 Task: Find a house in Marseille 06, France for 6 guests from 6 Sep to 15 Sep, with 6 bedrooms, 6 beds, 5 bathrooms, price range ₹8000 - ₹12000, and amenities including free parking, wifi, TV, gym, breakfast, and self check-in. Host language should be English.
Action: Mouse moved to (417, 105)
Screenshot: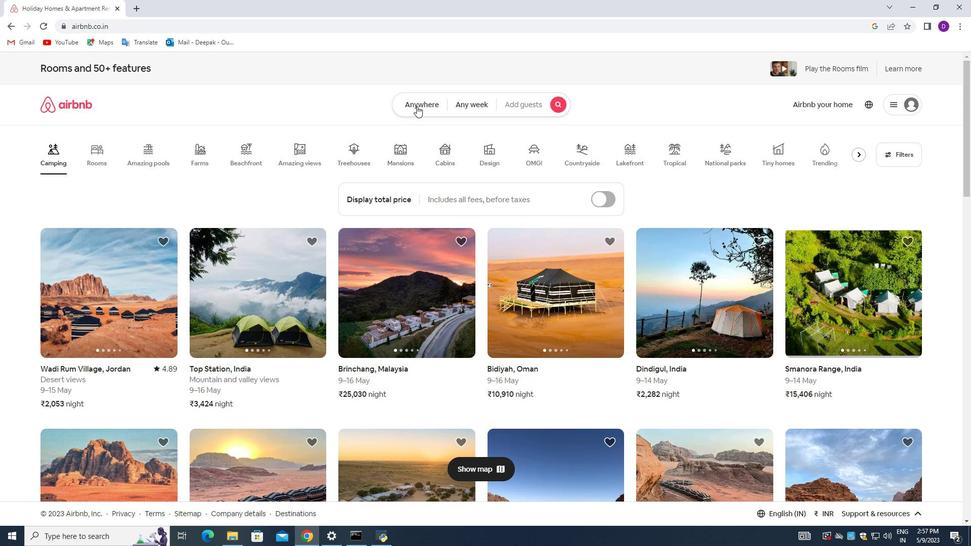 
Action: Mouse pressed left at (417, 105)
Screenshot: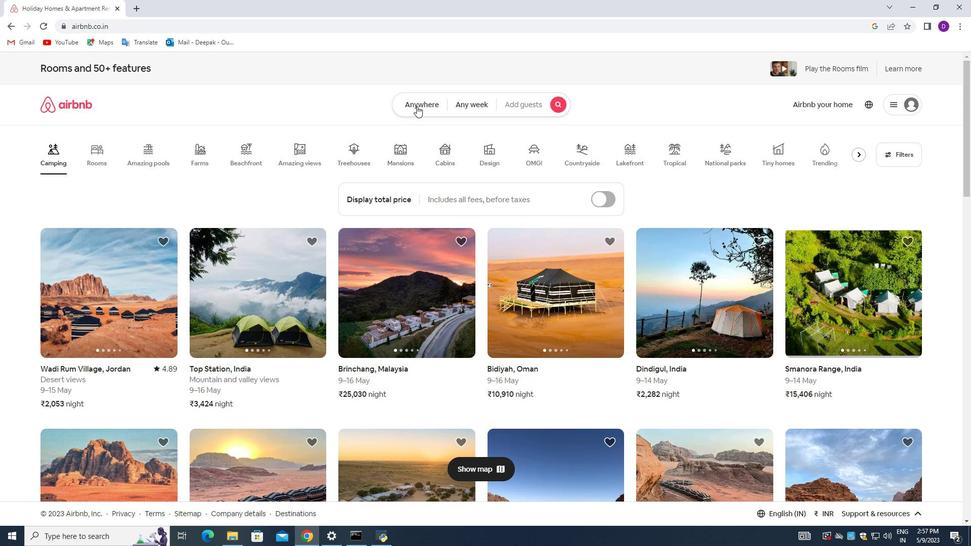 
Action: Mouse moved to (350, 147)
Screenshot: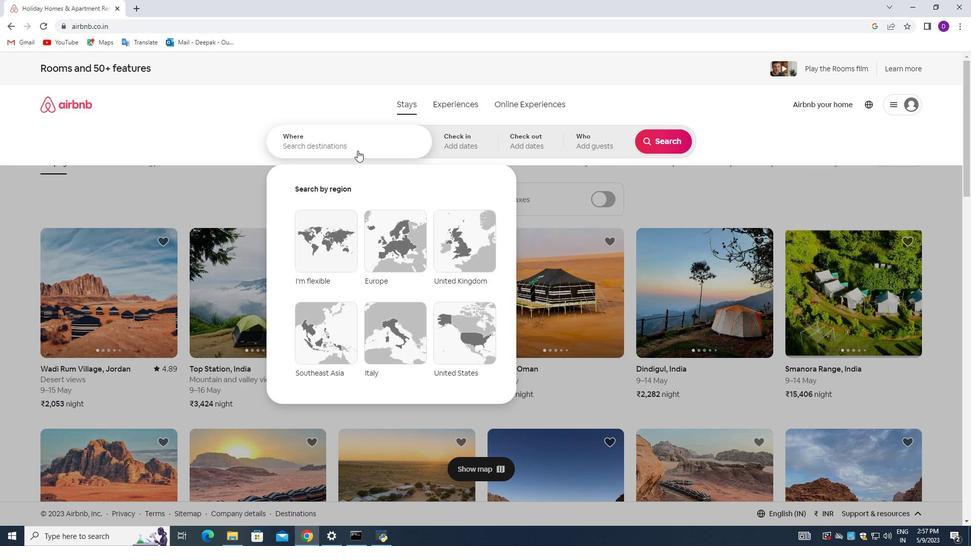 
Action: Mouse pressed left at (350, 147)
Screenshot: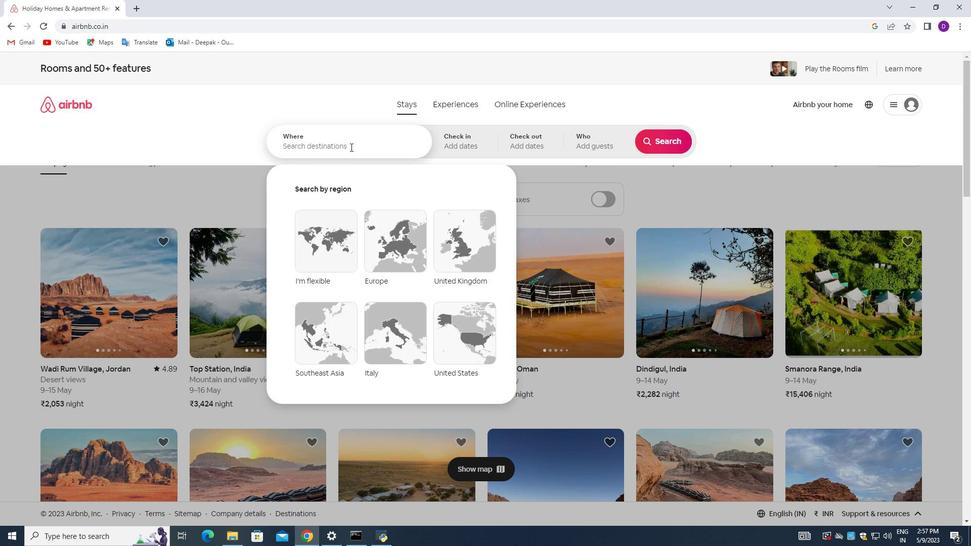 
Action: Mouse moved to (157, 231)
Screenshot: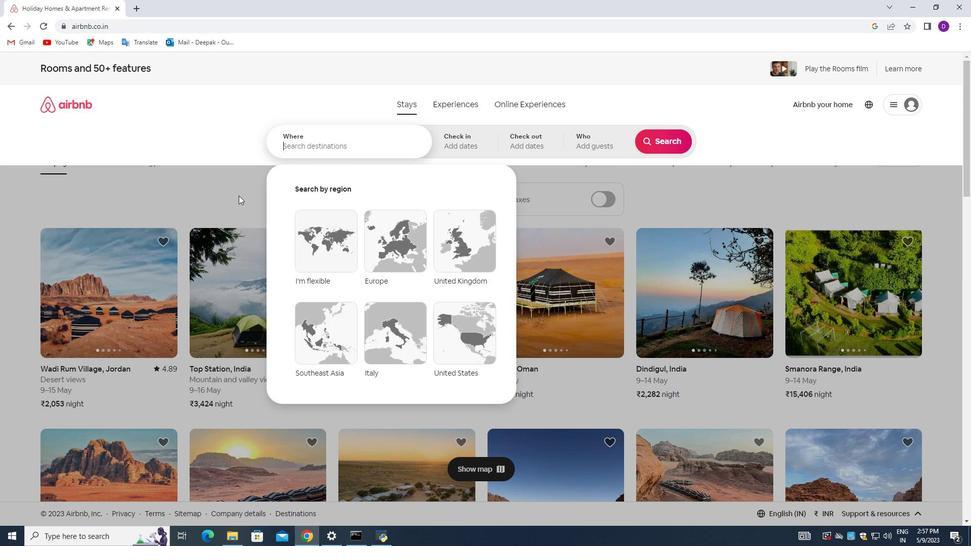 
Action: Key pressed <Key.shift>Marseilli<Key.space>06,<Key.space><Key.shift_r>Framce<Key.backspace><Key.backspace><Key.backspace>mc<Key.backspace><Key.backspace>nce<Key.enter>
Screenshot: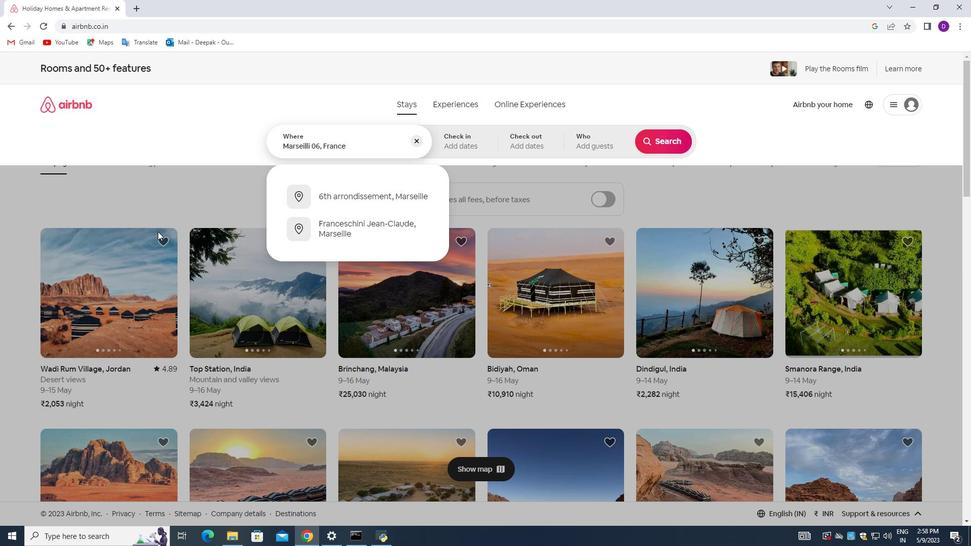 
Action: Mouse moved to (661, 228)
Screenshot: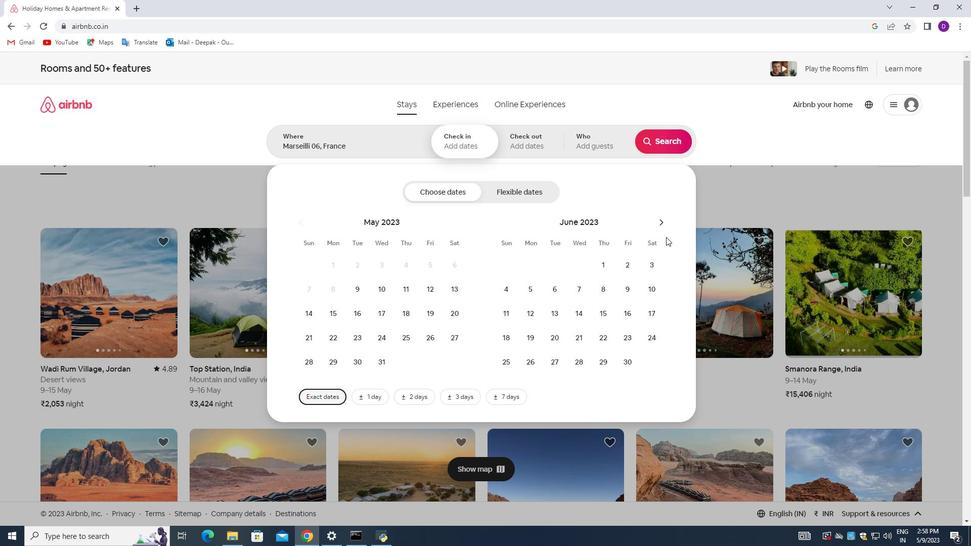 
Action: Mouse pressed left at (661, 228)
Screenshot: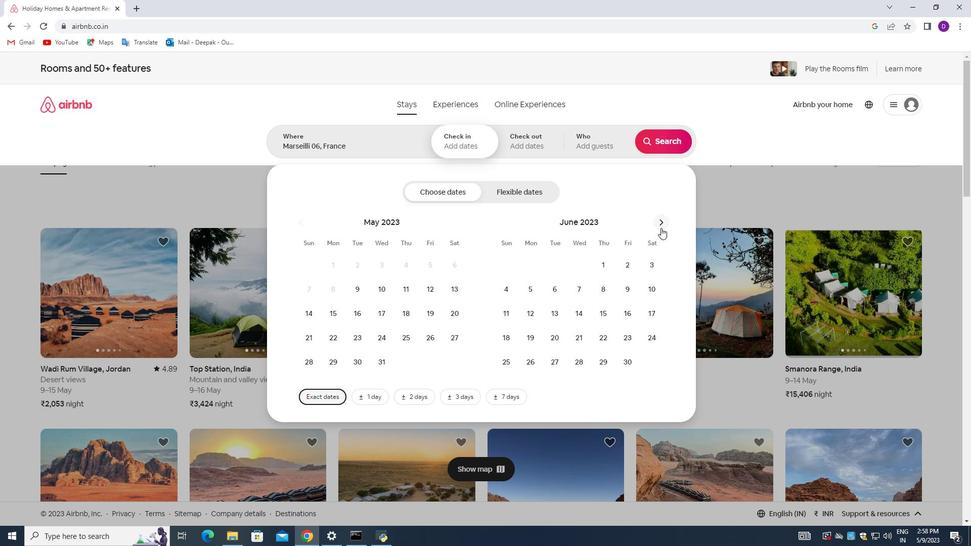 
Action: Mouse pressed left at (661, 228)
Screenshot: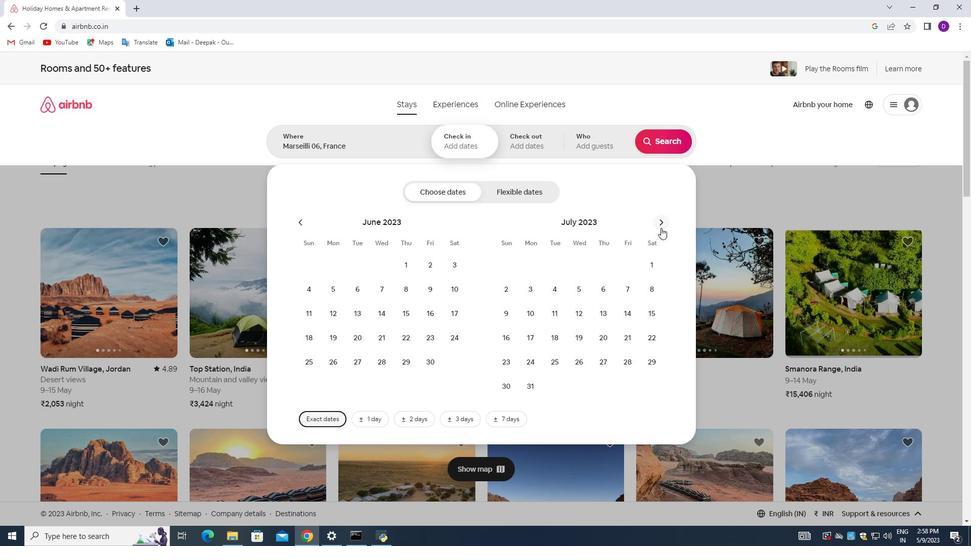
Action: Mouse pressed left at (661, 228)
Screenshot: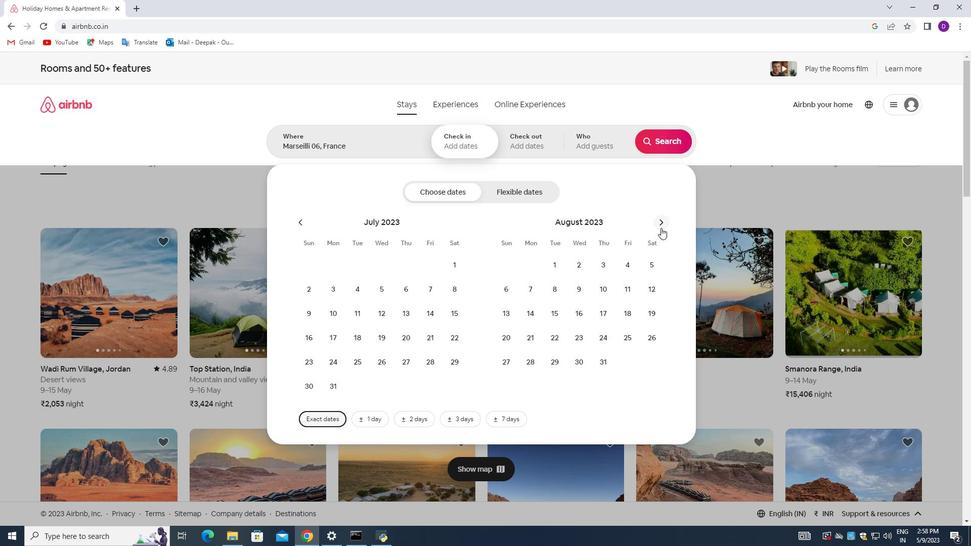
Action: Mouse moved to (580, 292)
Screenshot: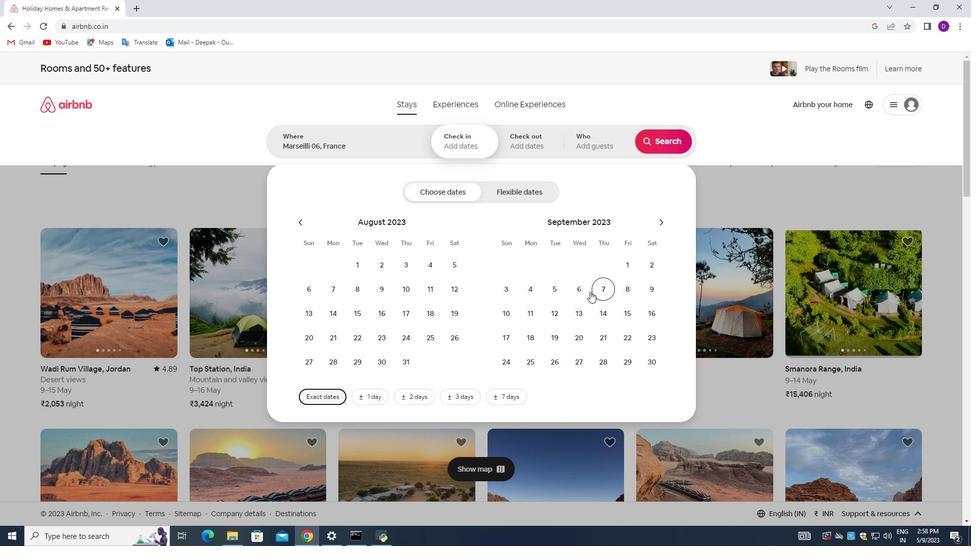 
Action: Mouse pressed left at (580, 292)
Screenshot: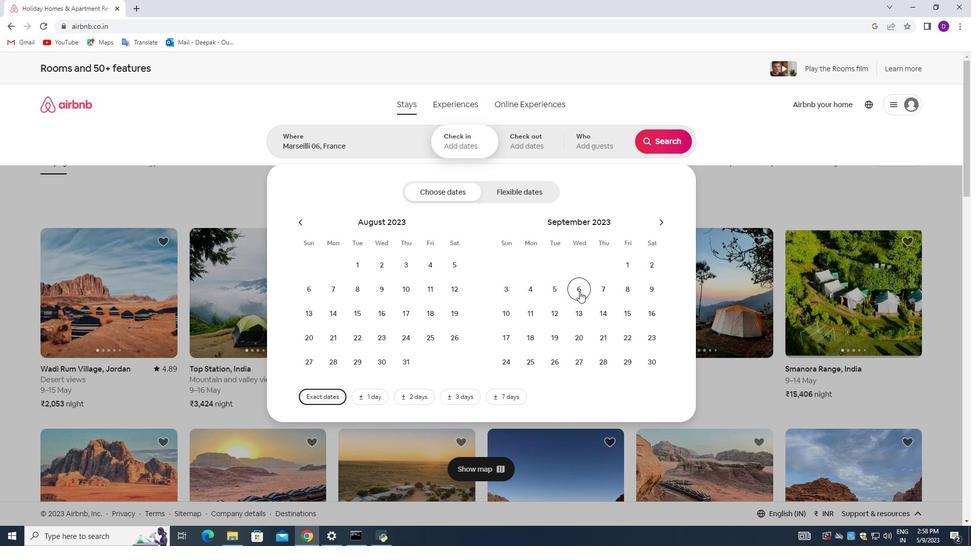 
Action: Mouse moved to (622, 311)
Screenshot: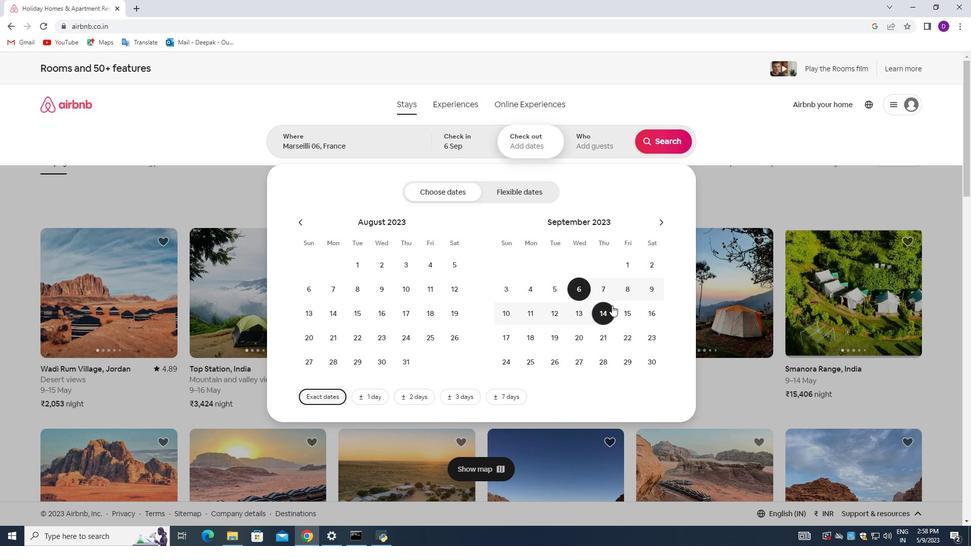 
Action: Mouse pressed left at (622, 311)
Screenshot: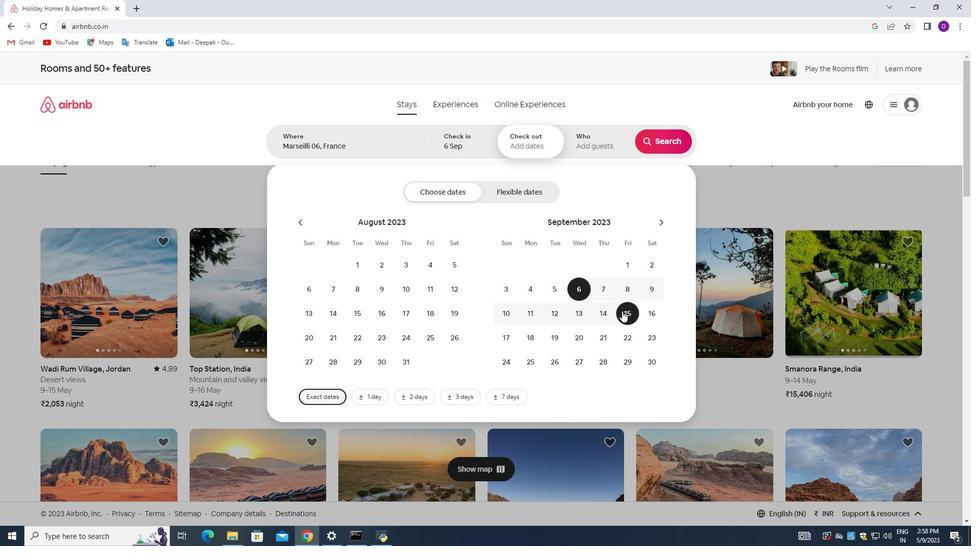 
Action: Mouse moved to (589, 139)
Screenshot: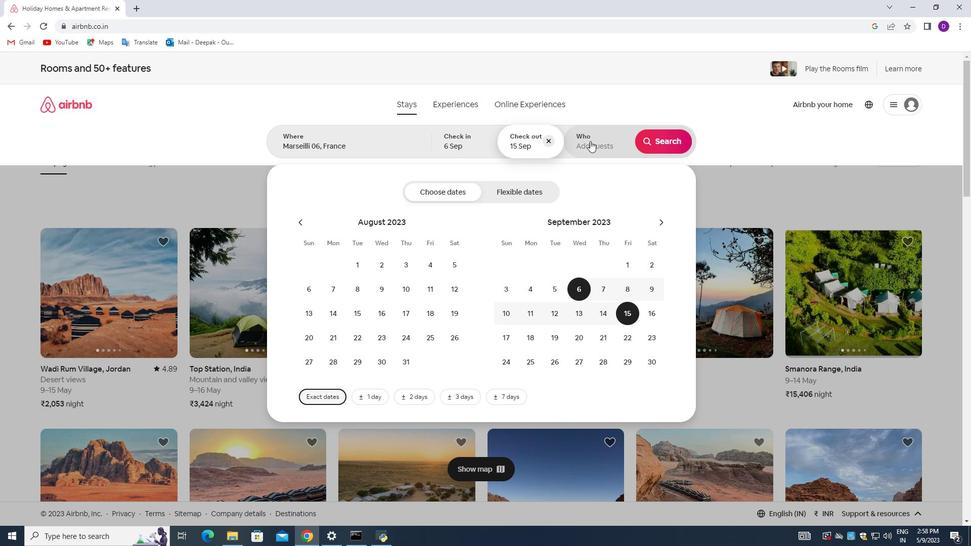 
Action: Mouse pressed left at (589, 139)
Screenshot: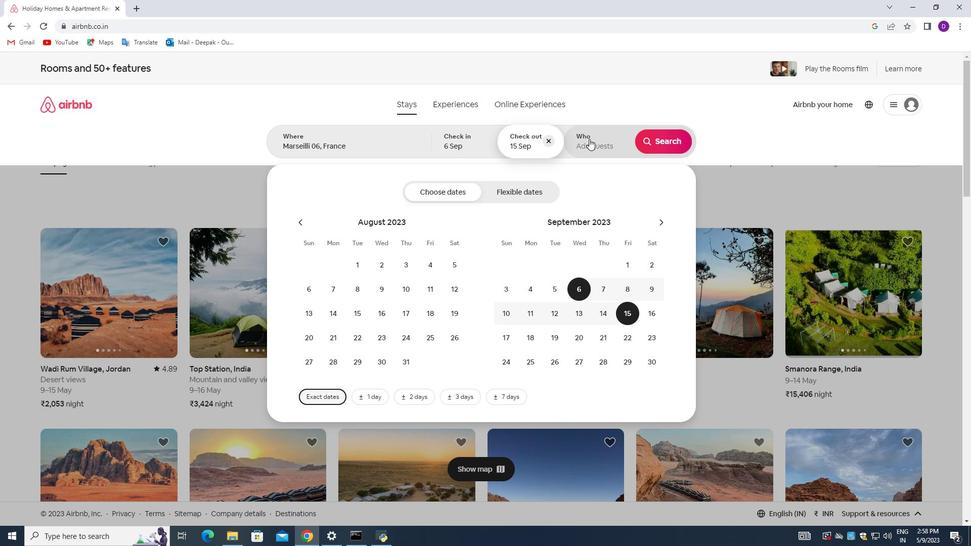 
Action: Mouse moved to (666, 191)
Screenshot: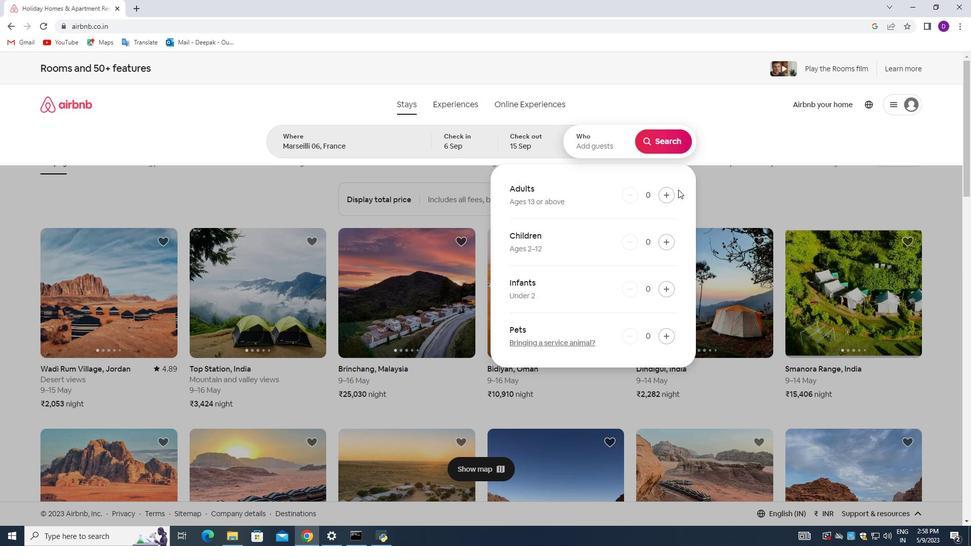 
Action: Mouse pressed left at (666, 191)
Screenshot: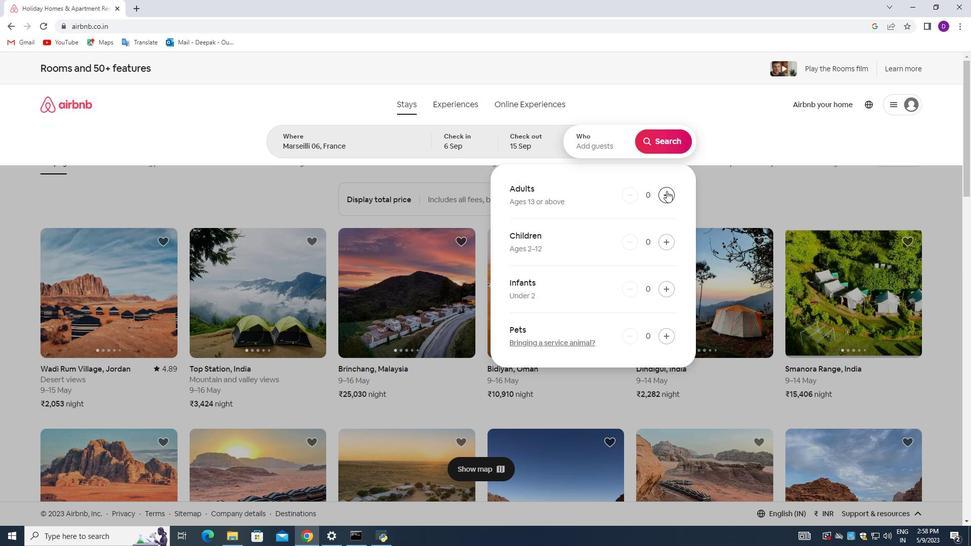 
Action: Mouse pressed left at (666, 191)
Screenshot: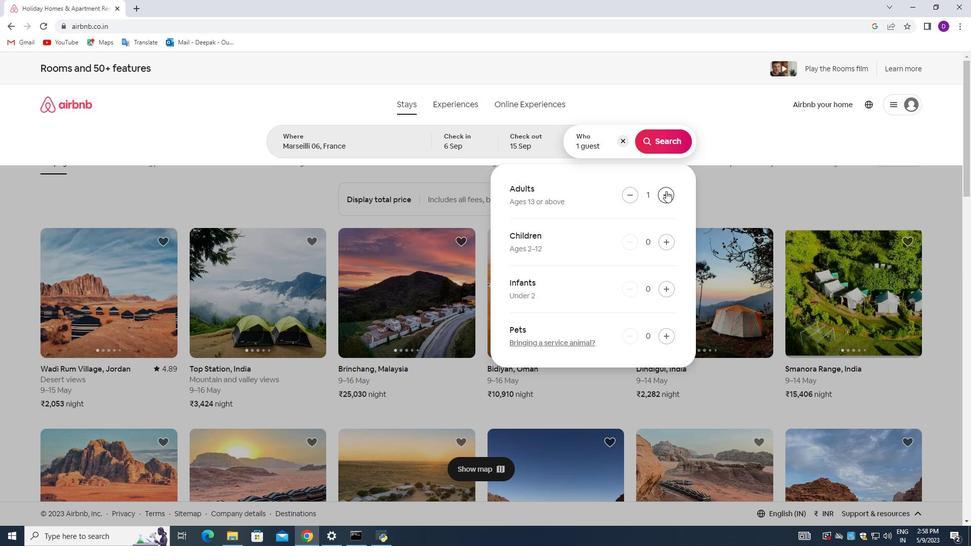 
Action: Mouse pressed left at (666, 191)
Screenshot: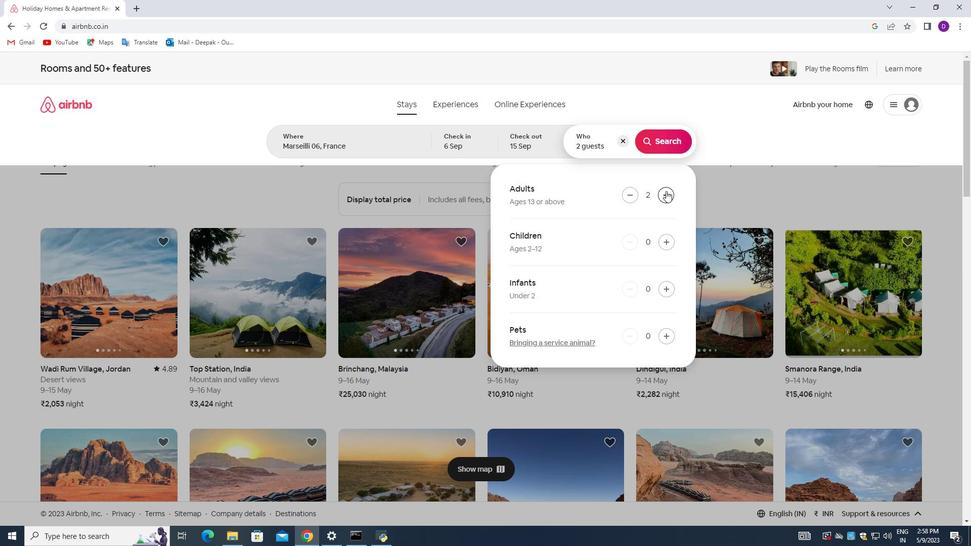 
Action: Mouse pressed left at (666, 191)
Screenshot: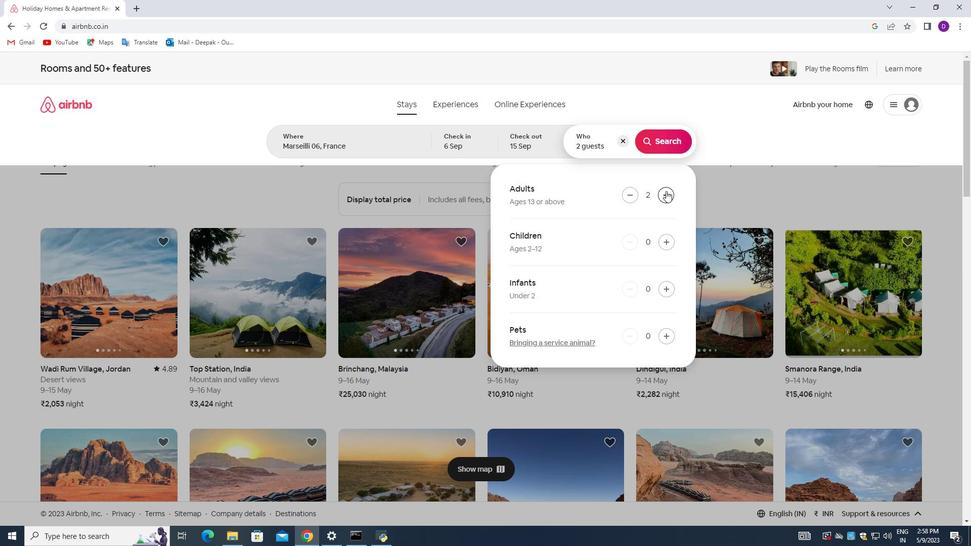 
Action: Mouse pressed left at (666, 191)
Screenshot: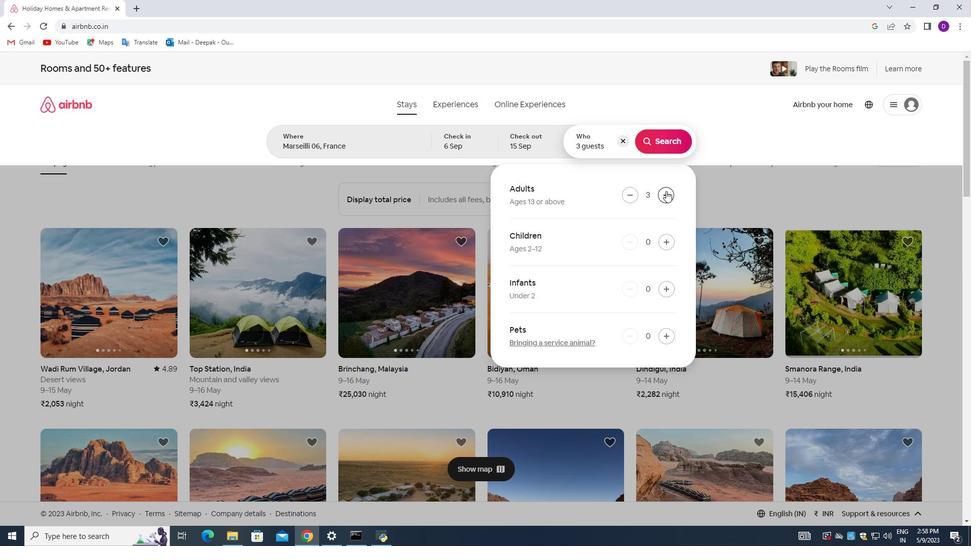 
Action: Mouse pressed left at (666, 191)
Screenshot: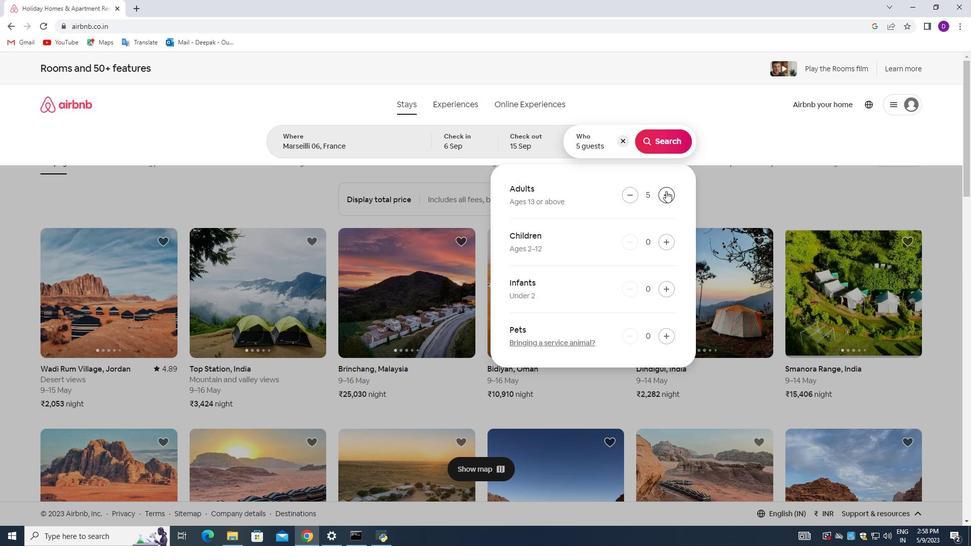 
Action: Mouse moved to (659, 139)
Screenshot: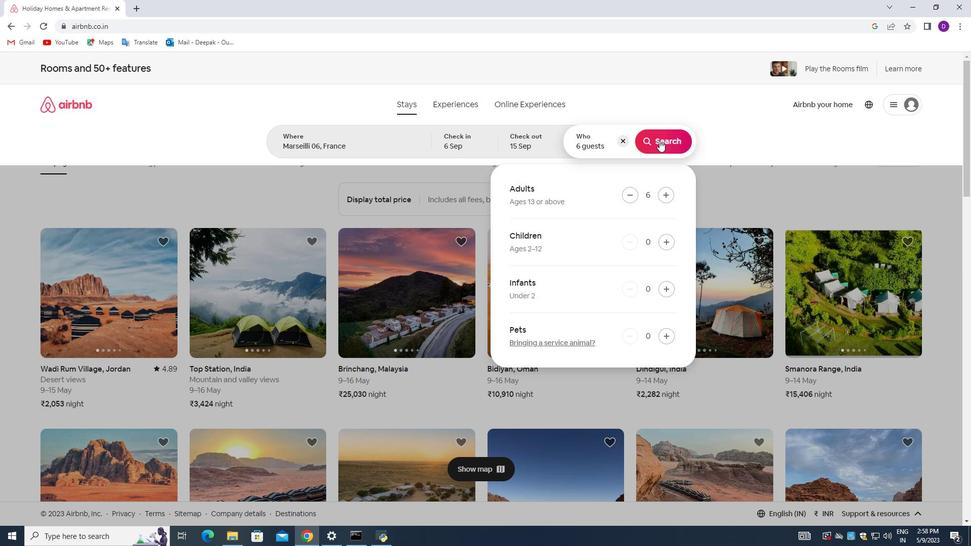 
Action: Mouse pressed left at (659, 139)
Screenshot: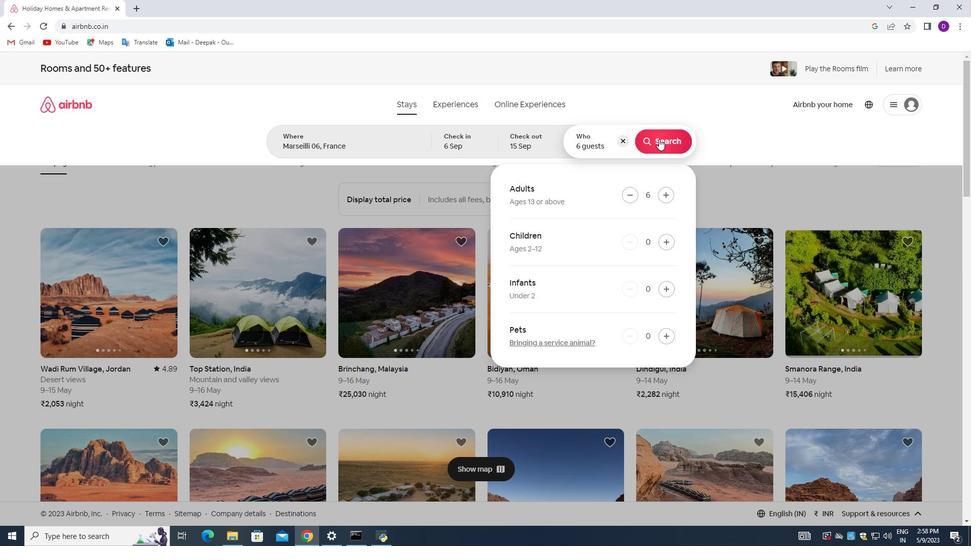 
Action: Mouse moved to (915, 111)
Screenshot: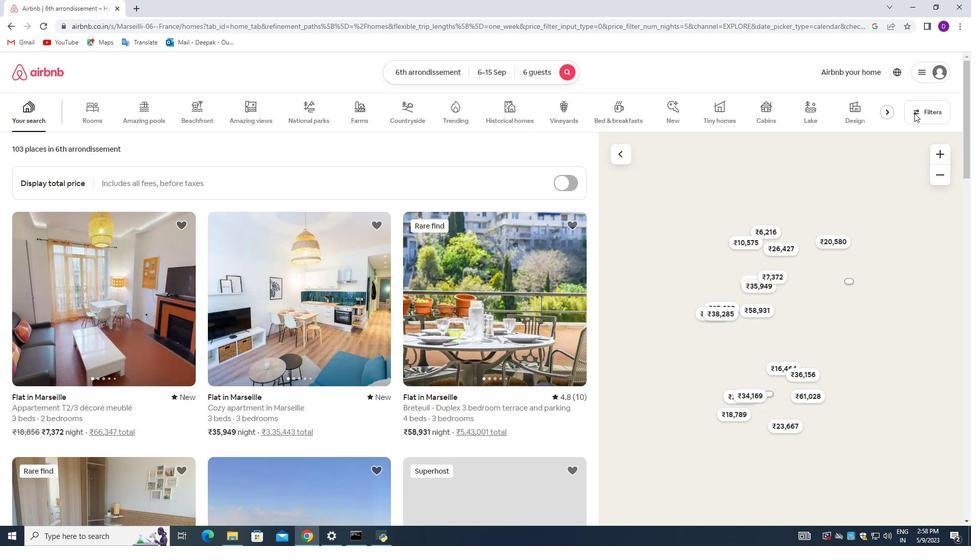 
Action: Mouse pressed left at (915, 111)
Screenshot: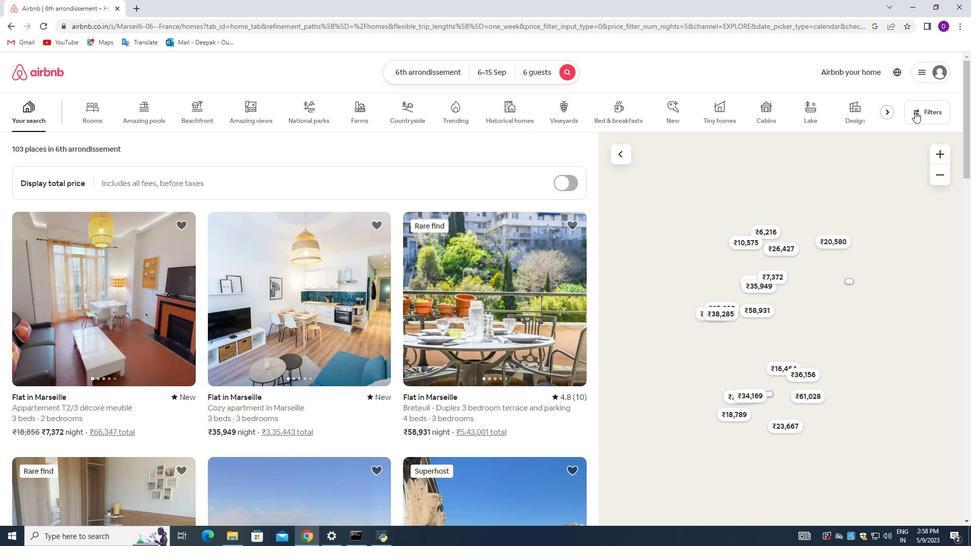 
Action: Mouse moved to (354, 361)
Screenshot: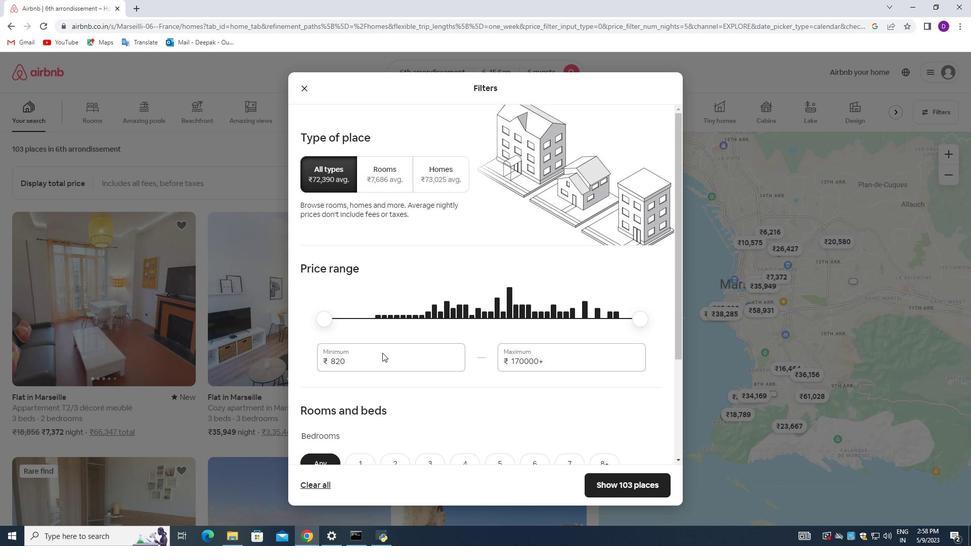 
Action: Mouse pressed left at (354, 361)
Screenshot: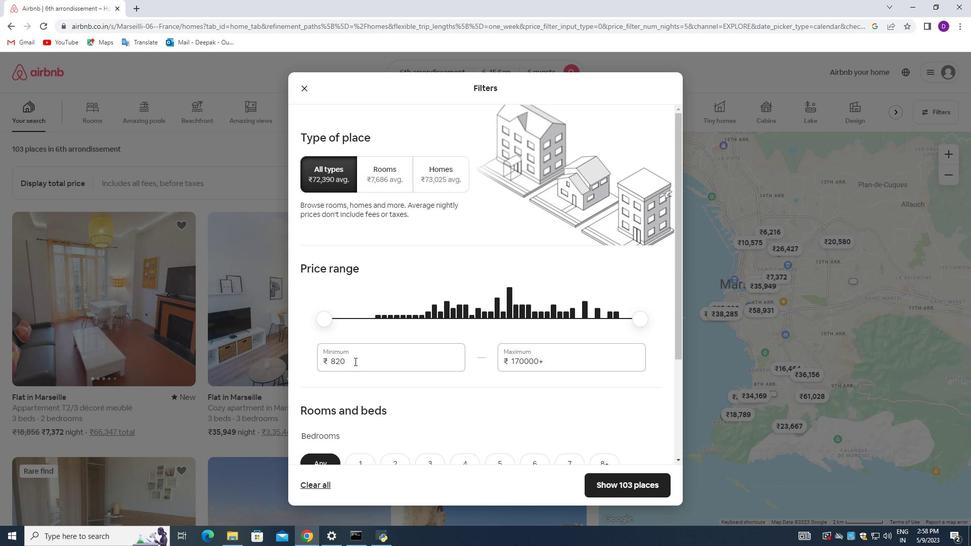 
Action: Mouse pressed left at (354, 361)
Screenshot: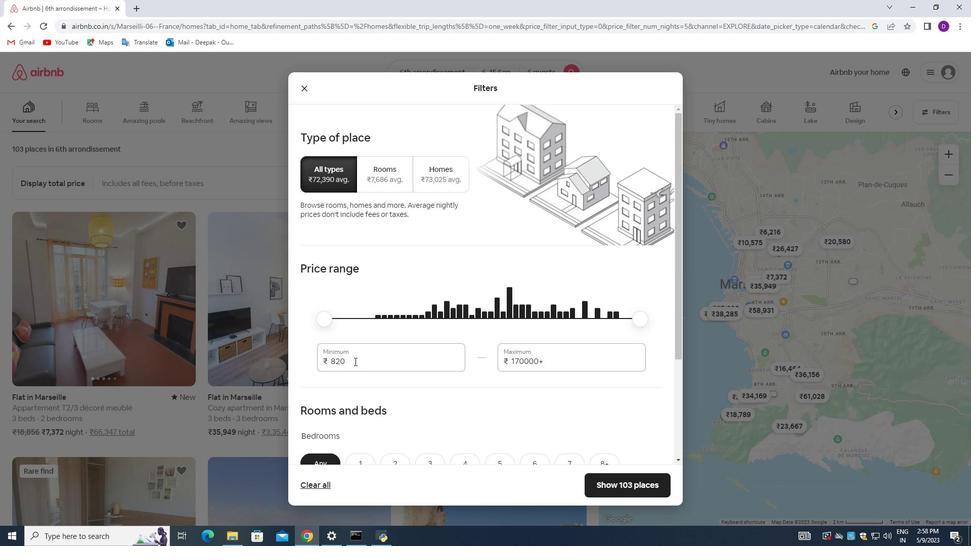 
Action: Key pressed 8000<Key.caps_lock><Key.tab>12000
Screenshot: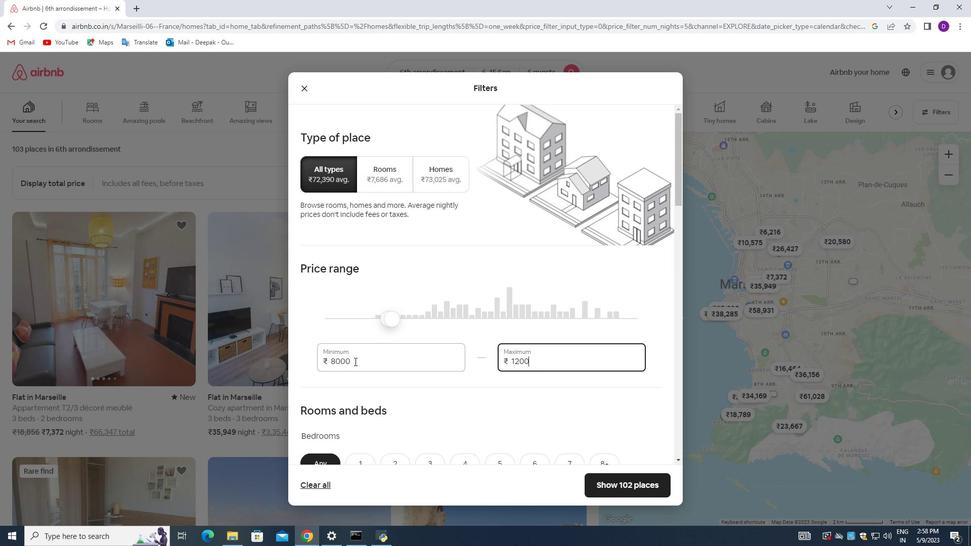 
Action: Mouse moved to (396, 332)
Screenshot: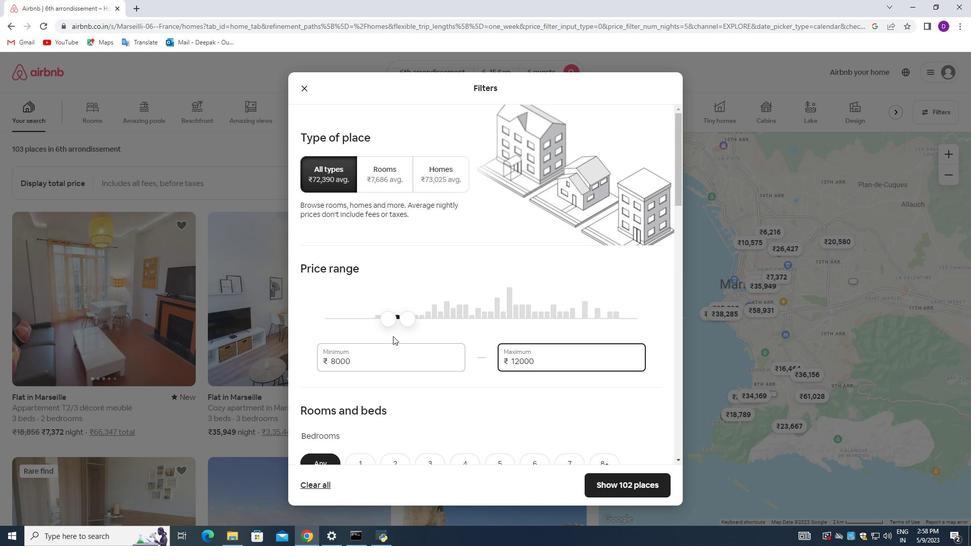 
Action: Mouse scrolled (396, 331) with delta (0, 0)
Screenshot: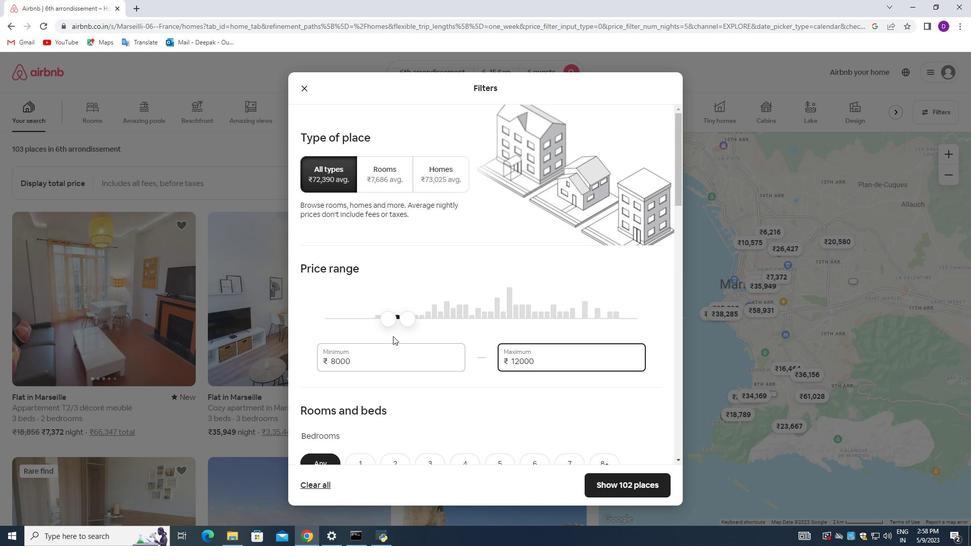 
Action: Mouse moved to (395, 316)
Screenshot: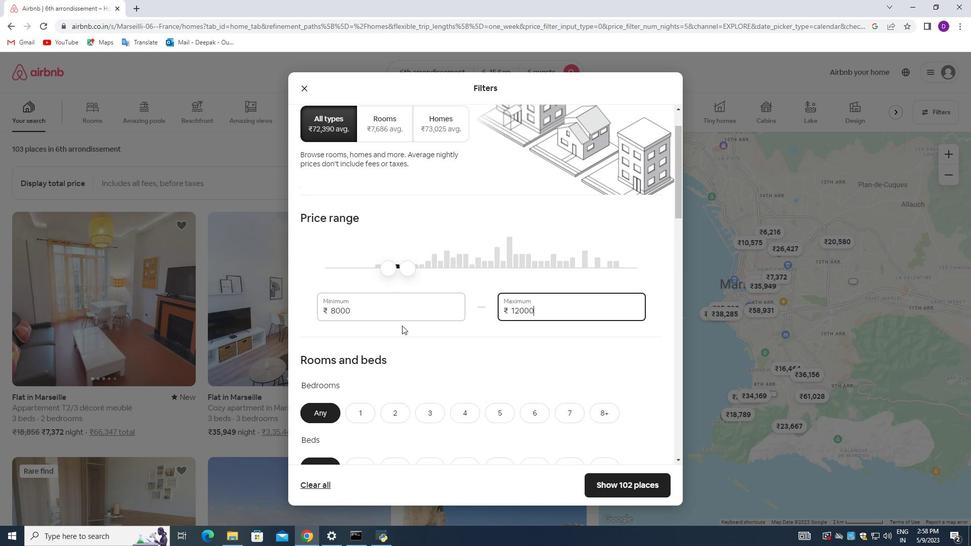 
Action: Mouse scrolled (395, 315) with delta (0, 0)
Screenshot: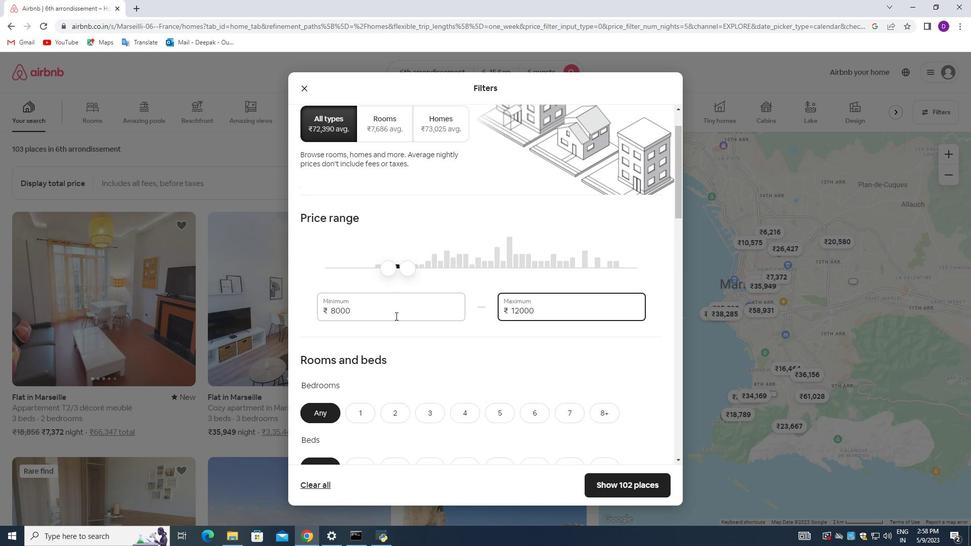 
Action: Mouse scrolled (395, 315) with delta (0, 0)
Screenshot: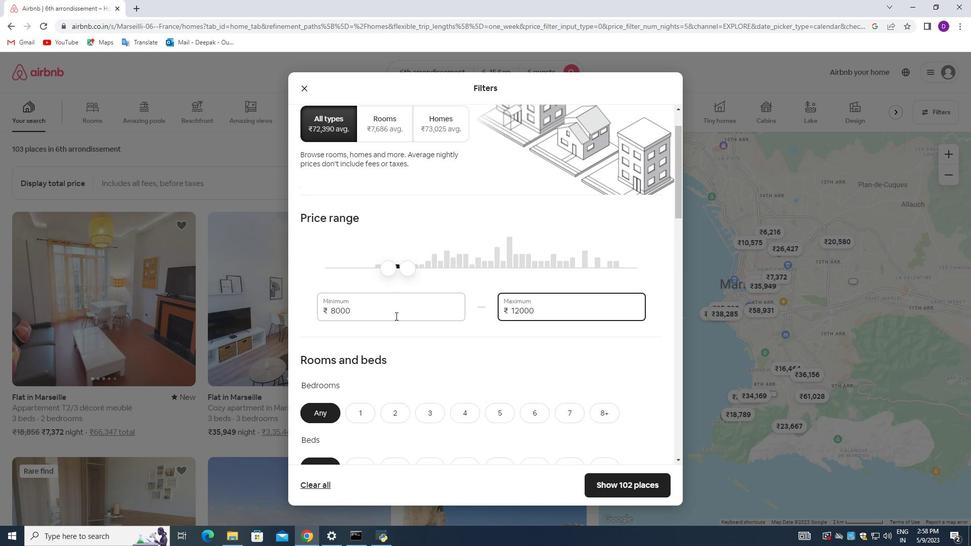 
Action: Mouse scrolled (395, 315) with delta (0, 0)
Screenshot: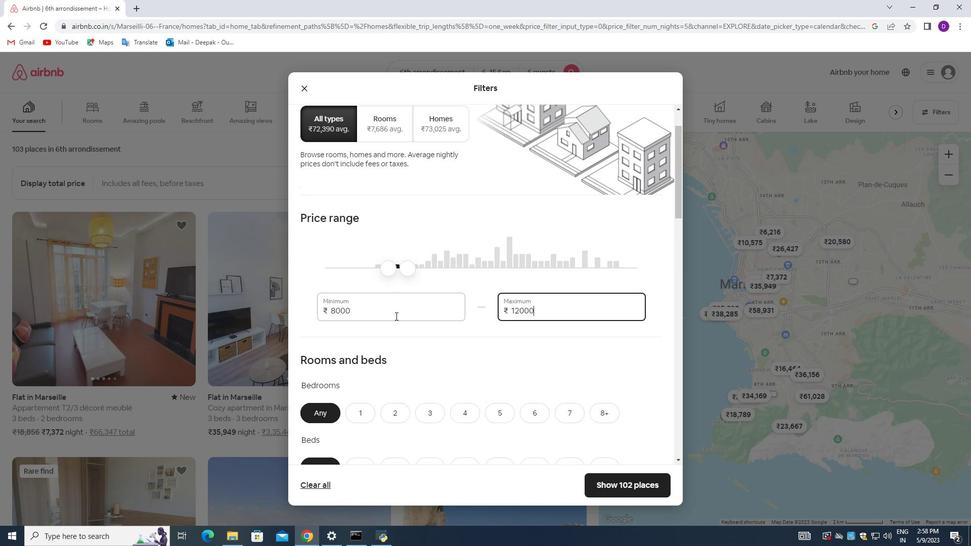 
Action: Mouse scrolled (395, 315) with delta (0, 0)
Screenshot: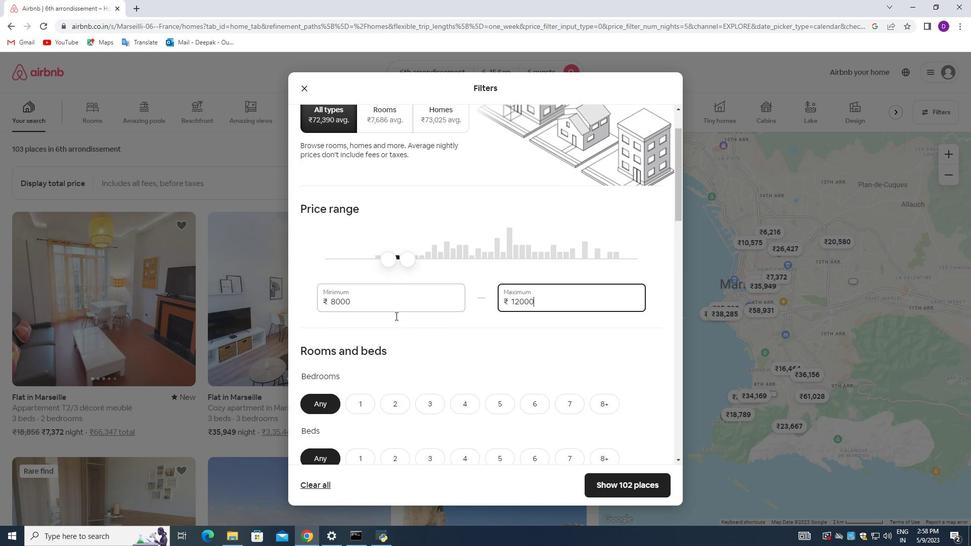 
Action: Mouse moved to (538, 213)
Screenshot: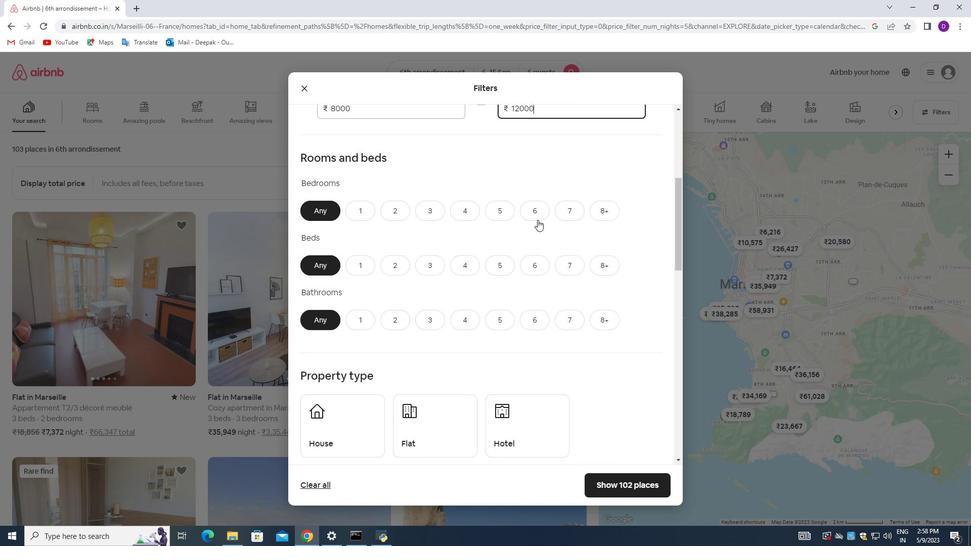 
Action: Mouse pressed left at (538, 213)
Screenshot: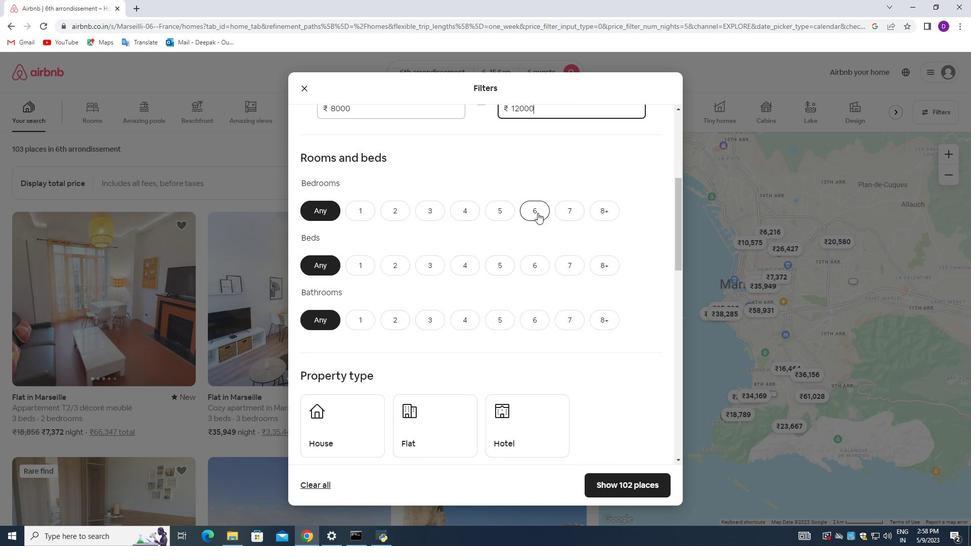
Action: Mouse moved to (538, 263)
Screenshot: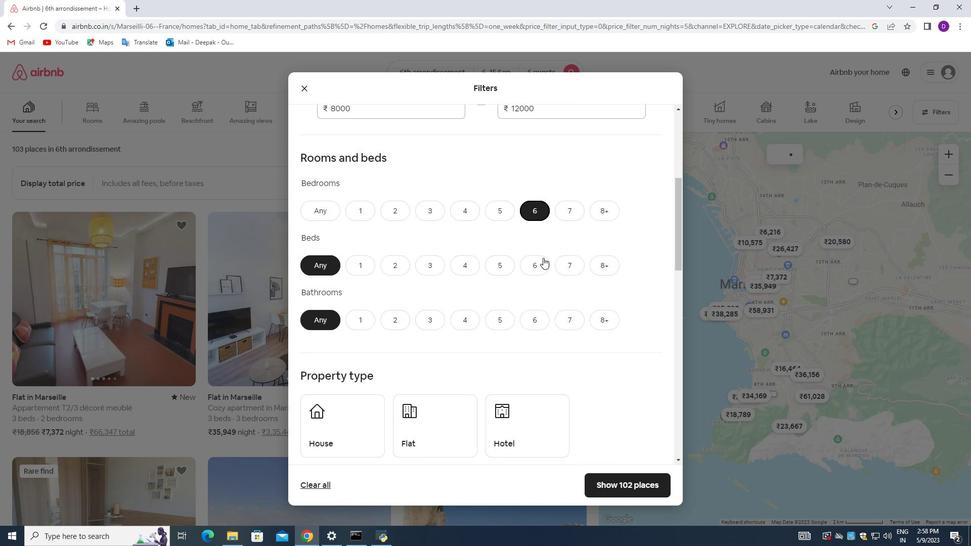 
Action: Mouse pressed left at (538, 263)
Screenshot: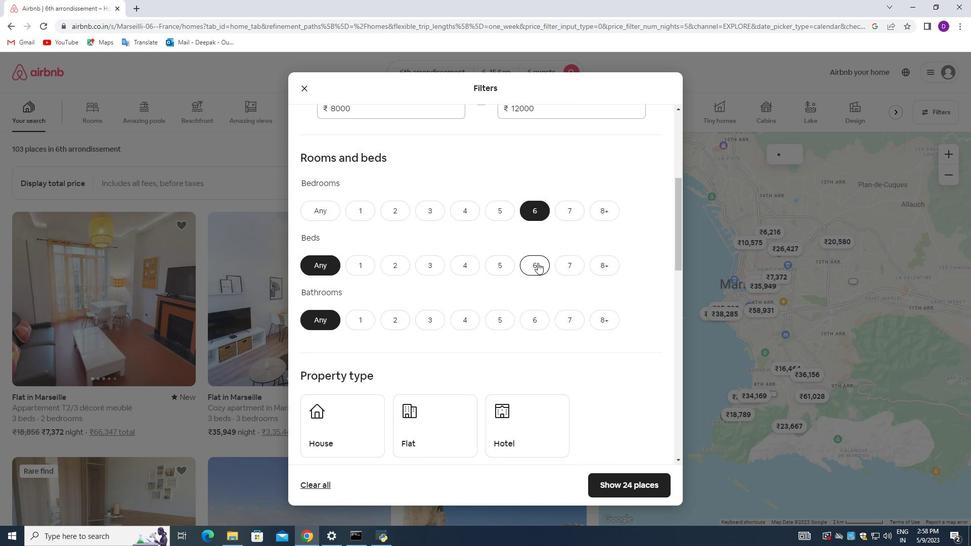 
Action: Mouse moved to (535, 318)
Screenshot: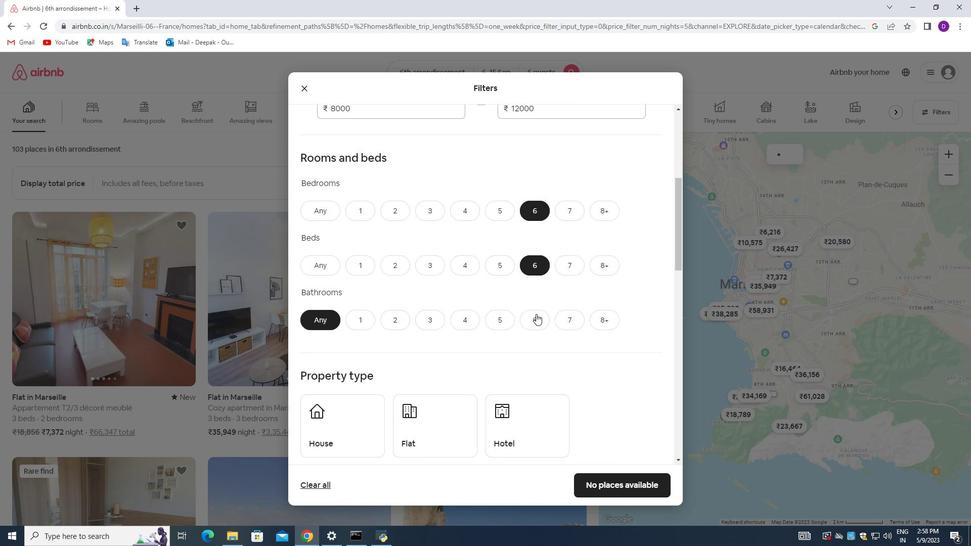 
Action: Mouse pressed left at (535, 318)
Screenshot: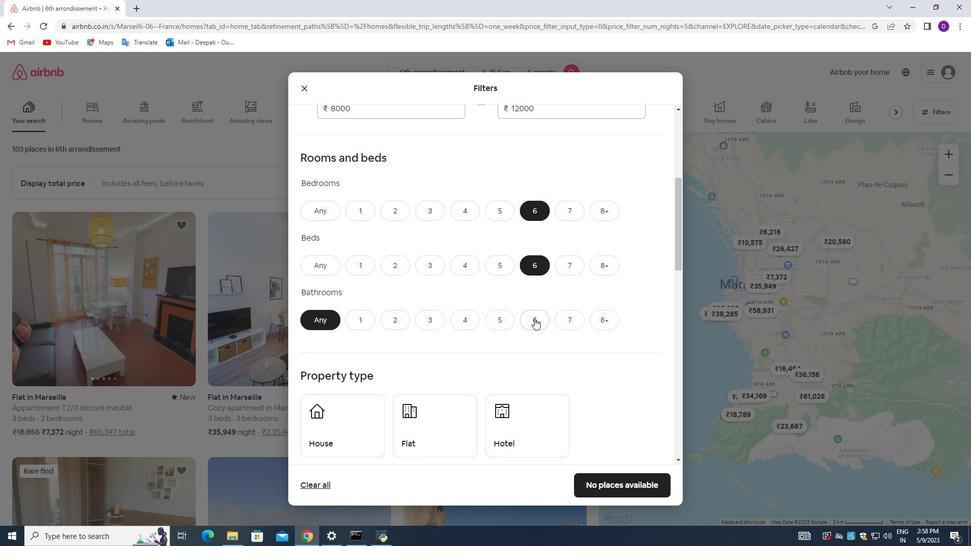 
Action: Mouse moved to (479, 270)
Screenshot: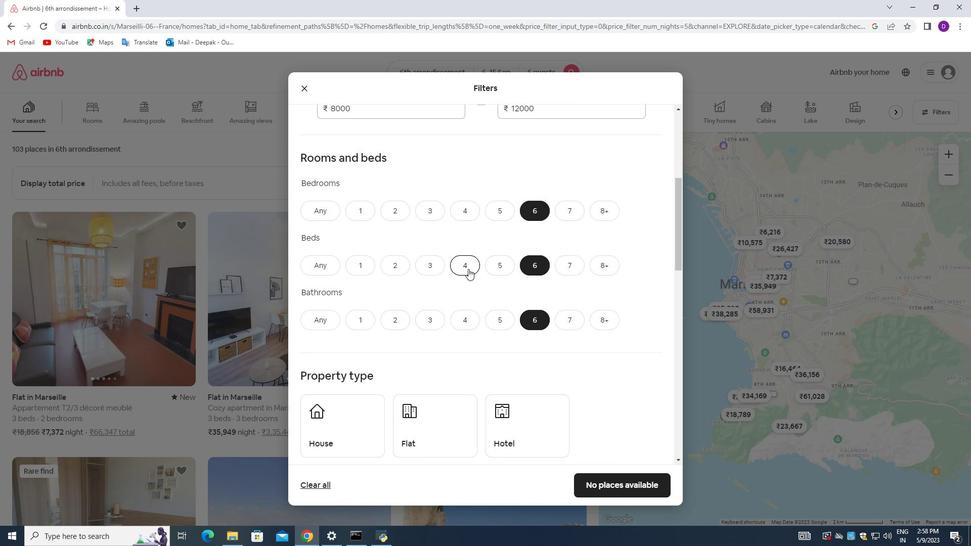 
Action: Mouse scrolled (479, 270) with delta (0, 0)
Screenshot: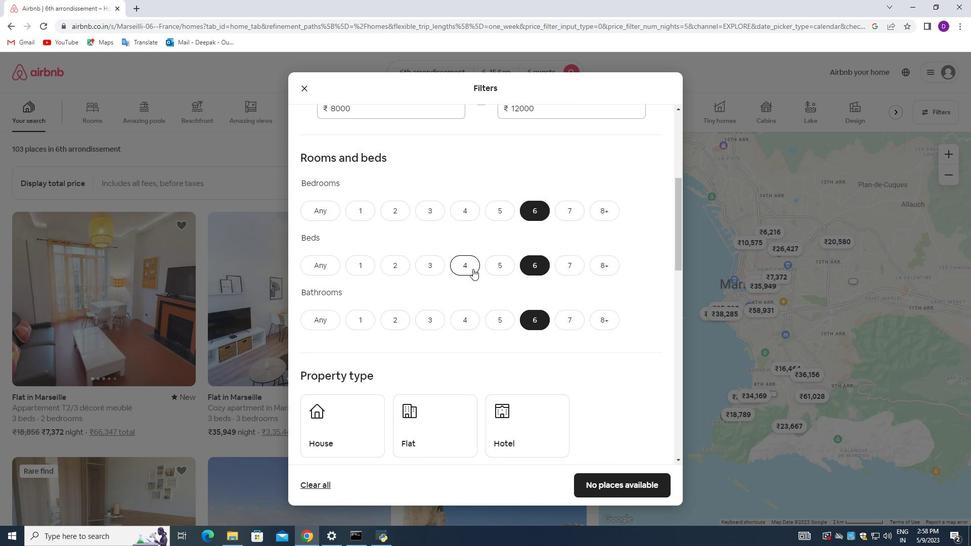 
Action: Mouse scrolled (479, 270) with delta (0, 0)
Screenshot: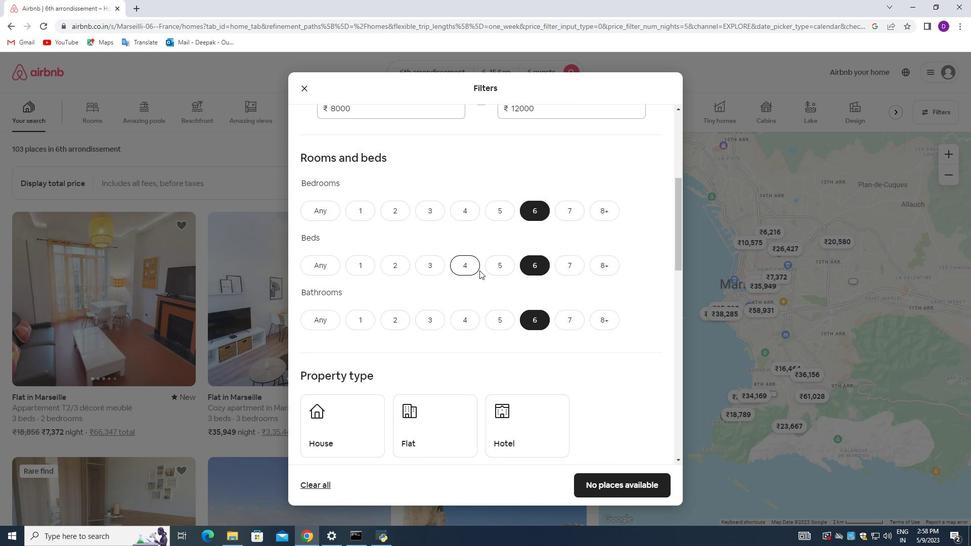 
Action: Mouse scrolled (479, 270) with delta (0, 0)
Screenshot: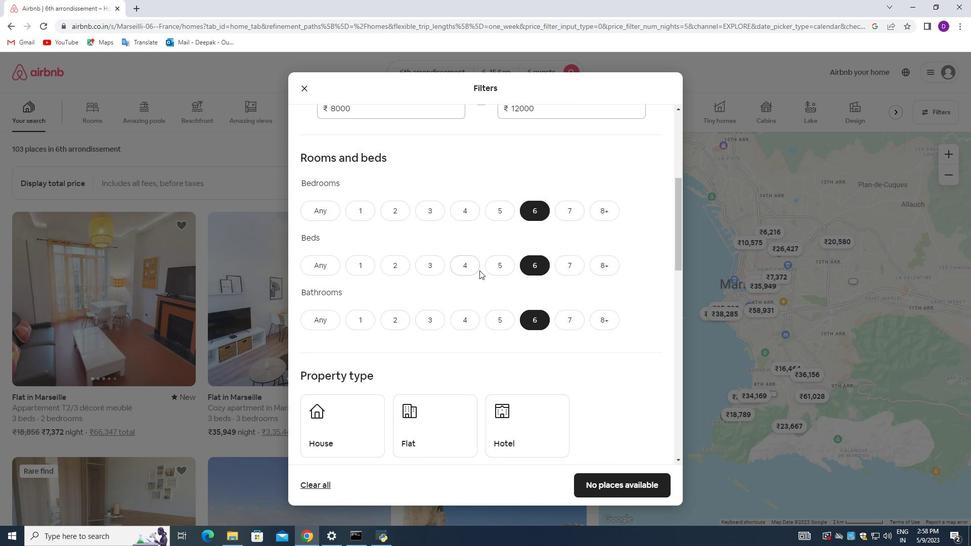 
Action: Mouse moved to (352, 276)
Screenshot: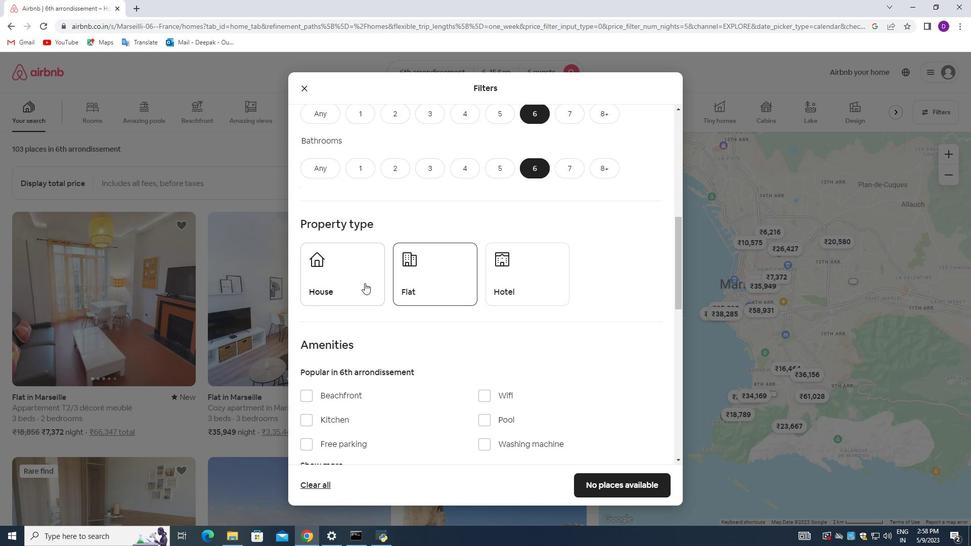 
Action: Mouse pressed left at (352, 276)
Screenshot: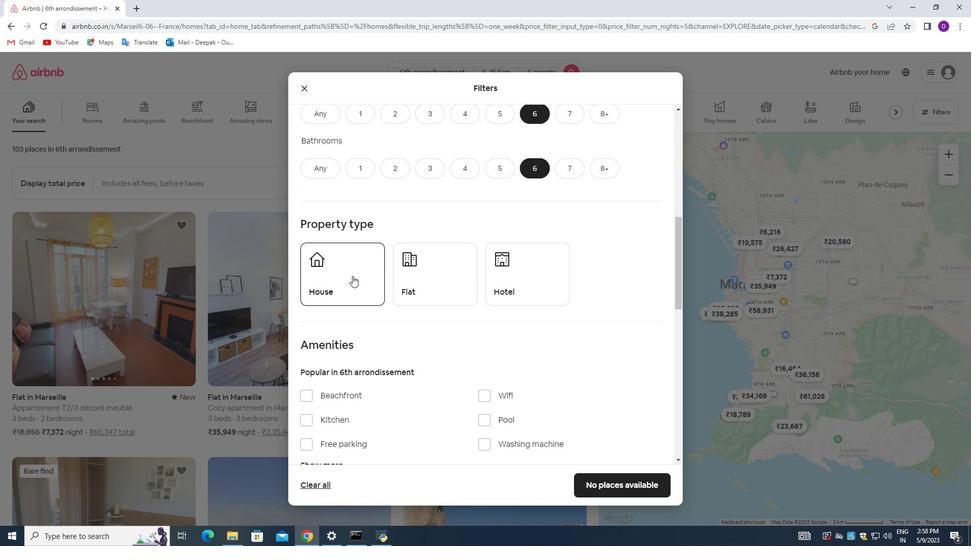 
Action: Mouse moved to (438, 284)
Screenshot: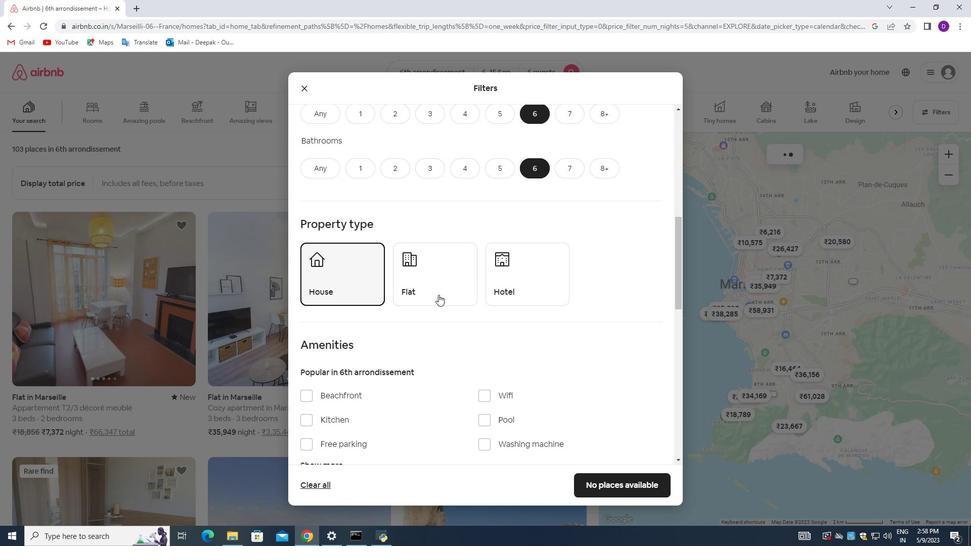 
Action: Mouse pressed left at (438, 284)
Screenshot: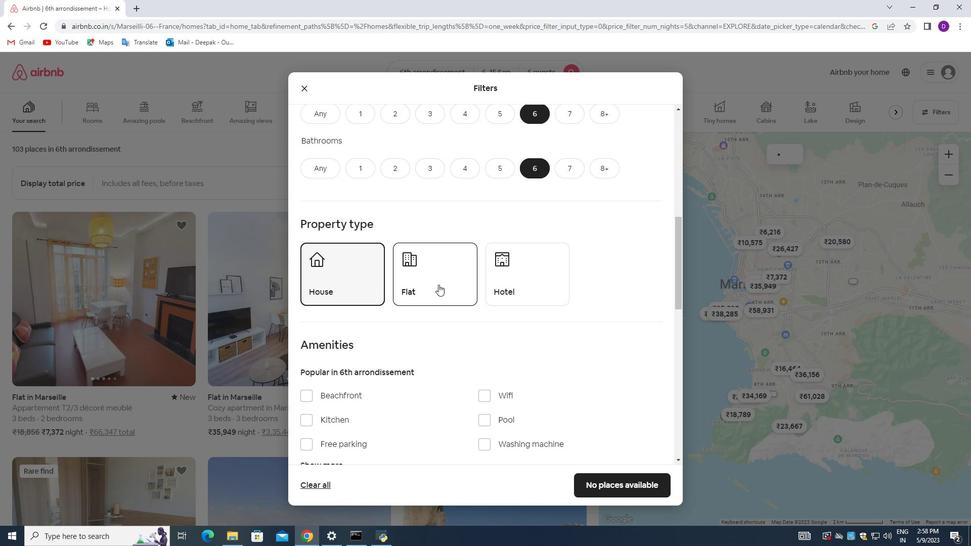
Action: Mouse moved to (439, 284)
Screenshot: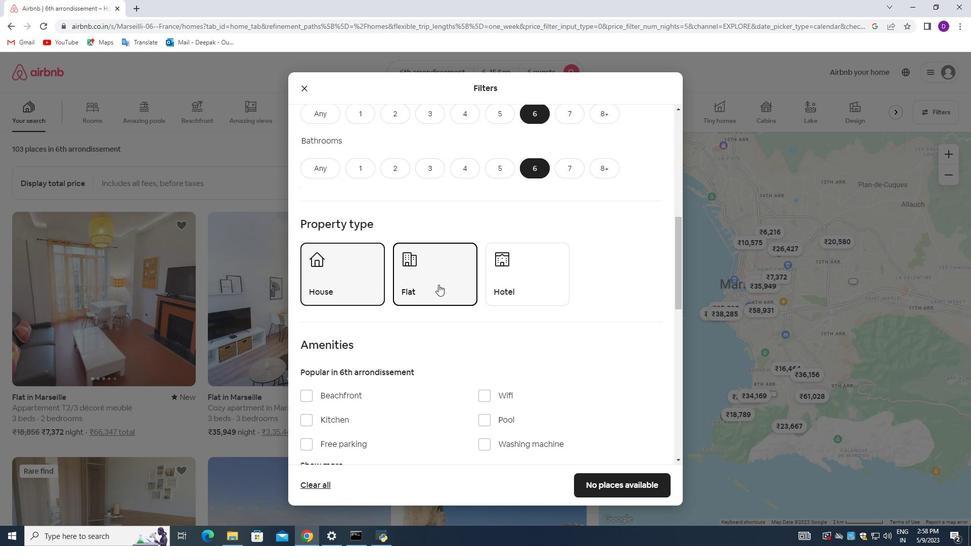 
Action: Mouse scrolled (439, 283) with delta (0, 0)
Screenshot: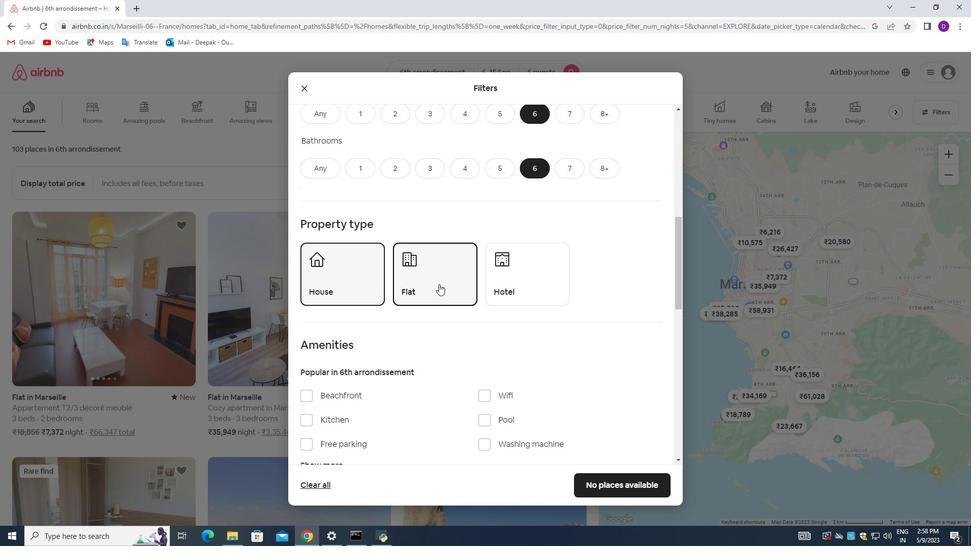 
Action: Mouse scrolled (439, 283) with delta (0, 0)
Screenshot: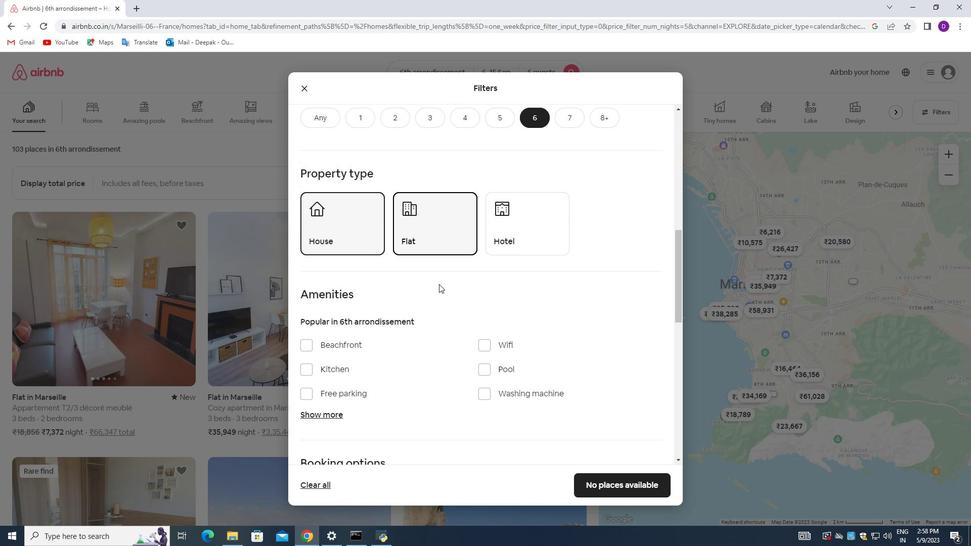 
Action: Mouse scrolled (439, 283) with delta (0, 0)
Screenshot: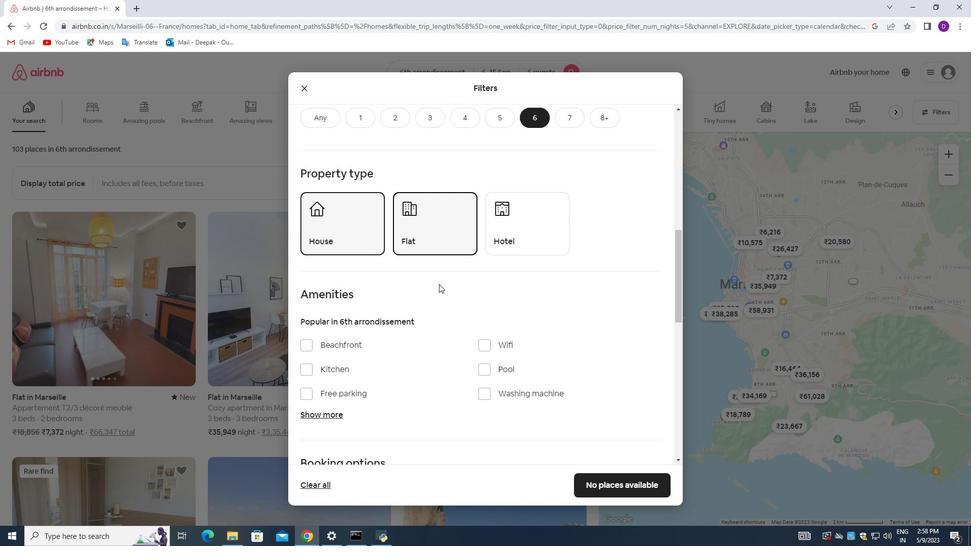
Action: Mouse moved to (487, 242)
Screenshot: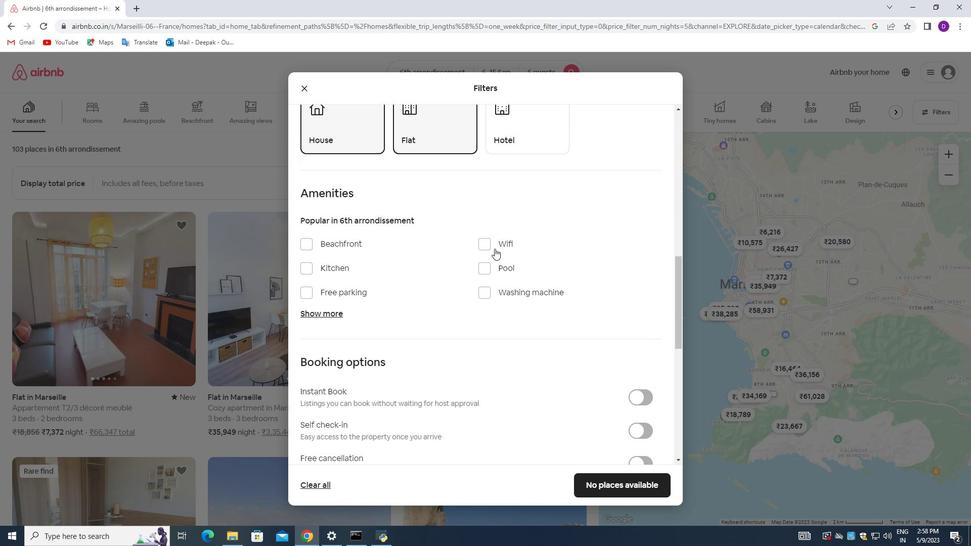 
Action: Mouse pressed left at (487, 242)
Screenshot: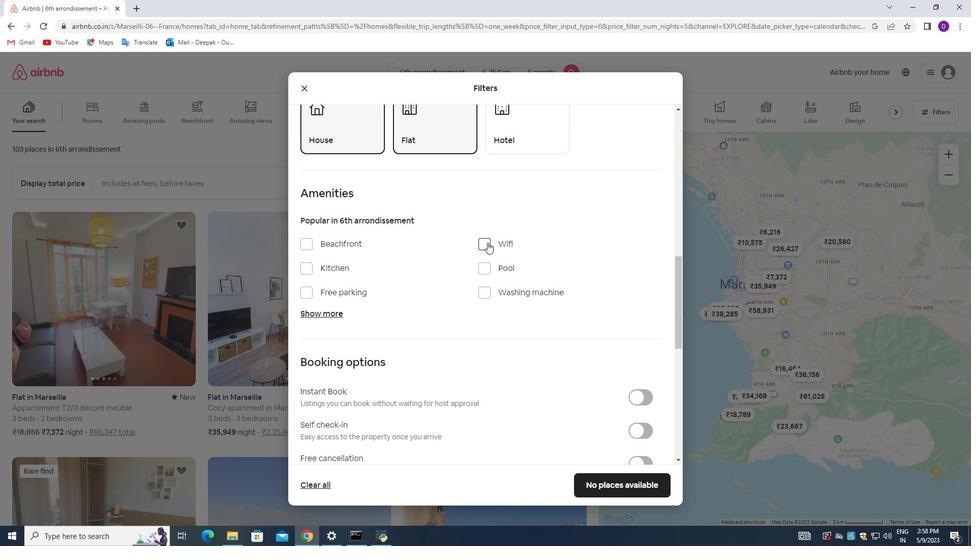
Action: Mouse moved to (312, 296)
Screenshot: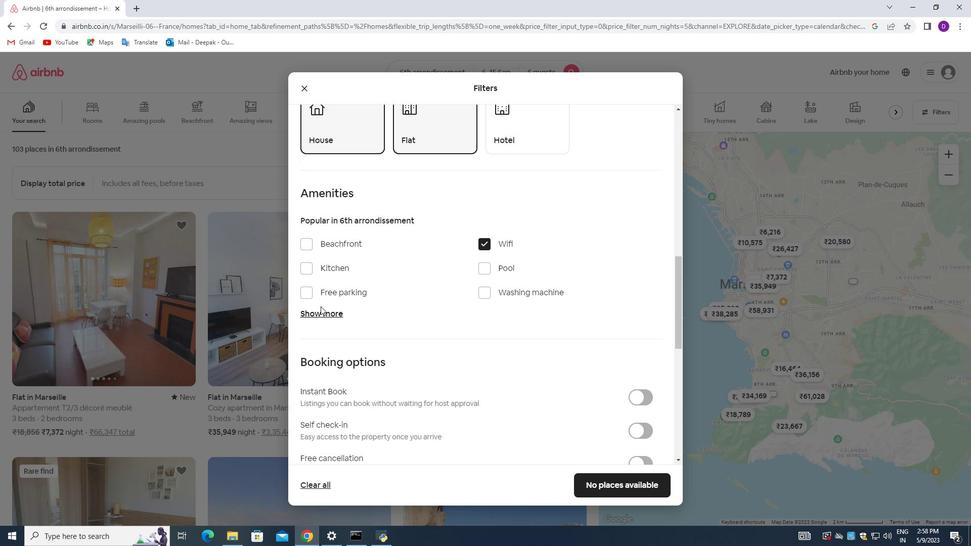 
Action: Mouse pressed left at (312, 296)
Screenshot: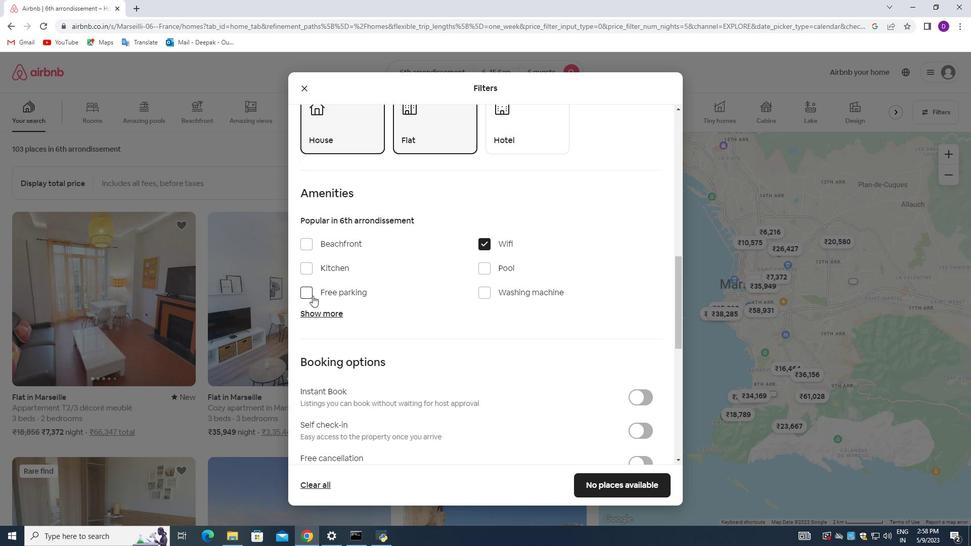 
Action: Mouse moved to (321, 310)
Screenshot: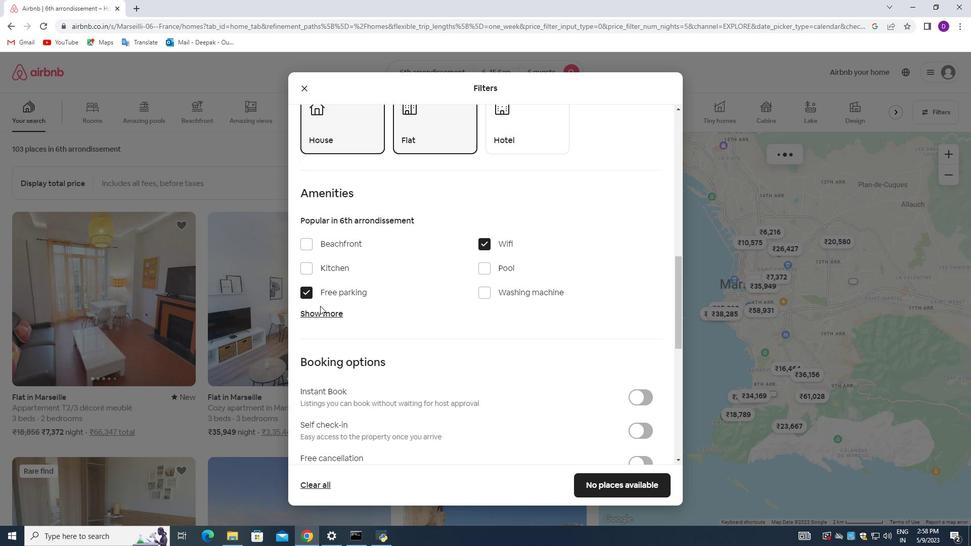 
Action: Mouse pressed left at (321, 310)
Screenshot: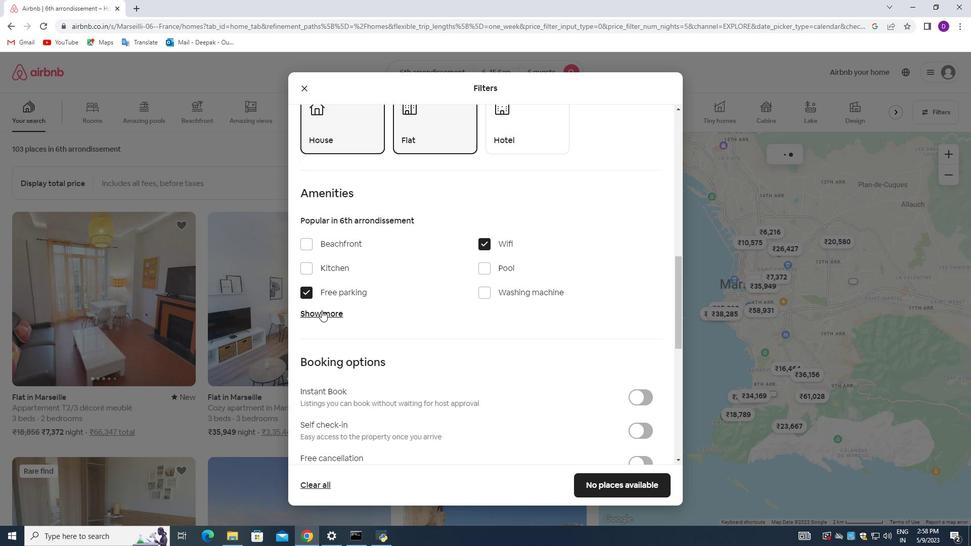 
Action: Mouse moved to (420, 316)
Screenshot: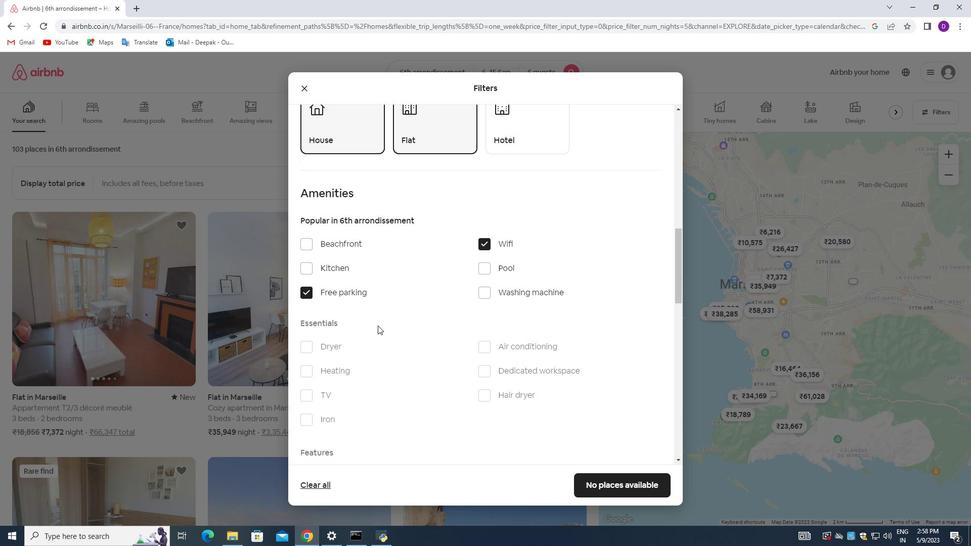 
Action: Mouse scrolled (420, 316) with delta (0, 0)
Screenshot: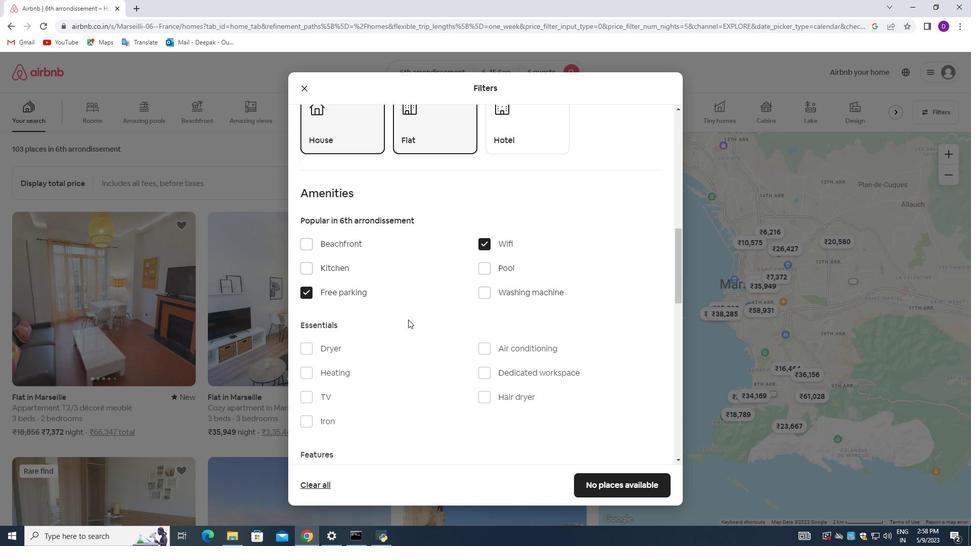 
Action: Mouse moved to (421, 316)
Screenshot: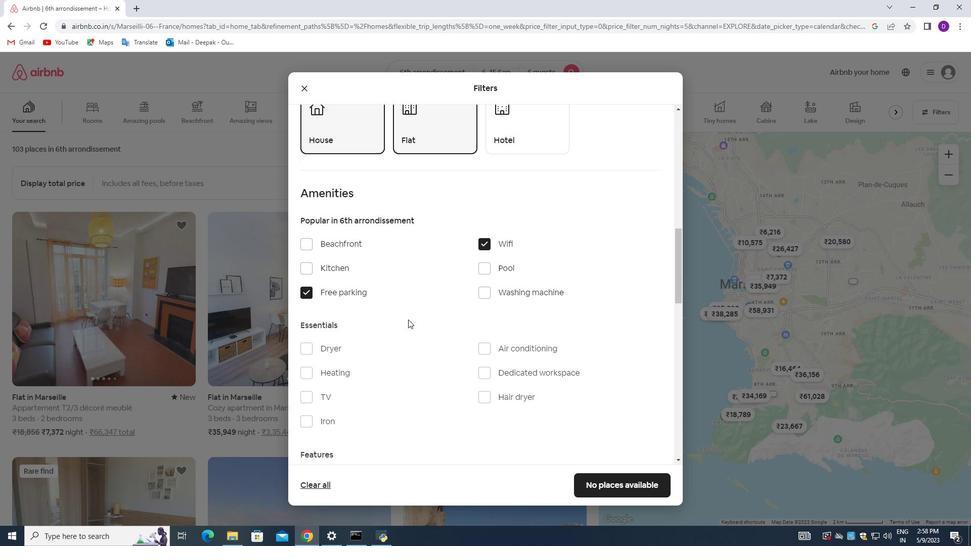 
Action: Mouse scrolled (421, 316) with delta (0, 0)
Screenshot: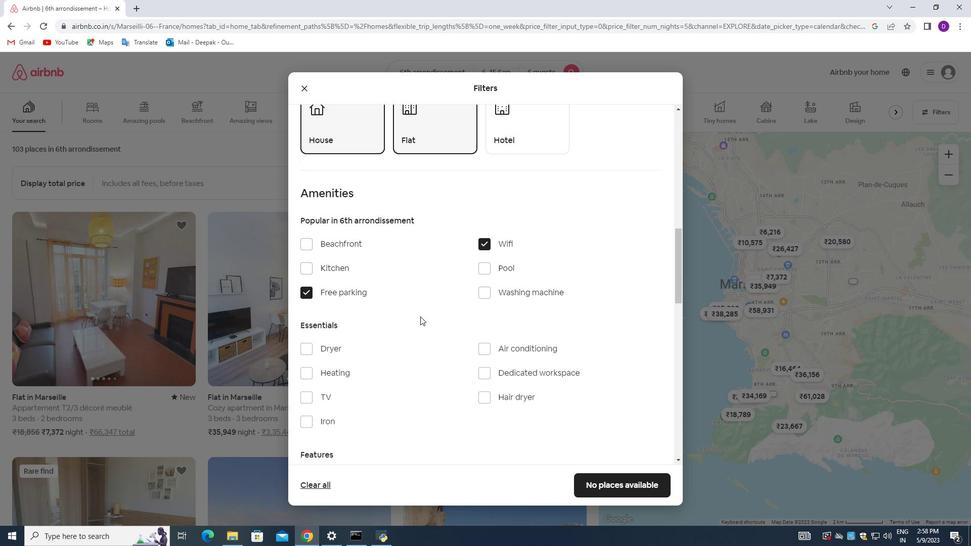 
Action: Mouse moved to (305, 297)
Screenshot: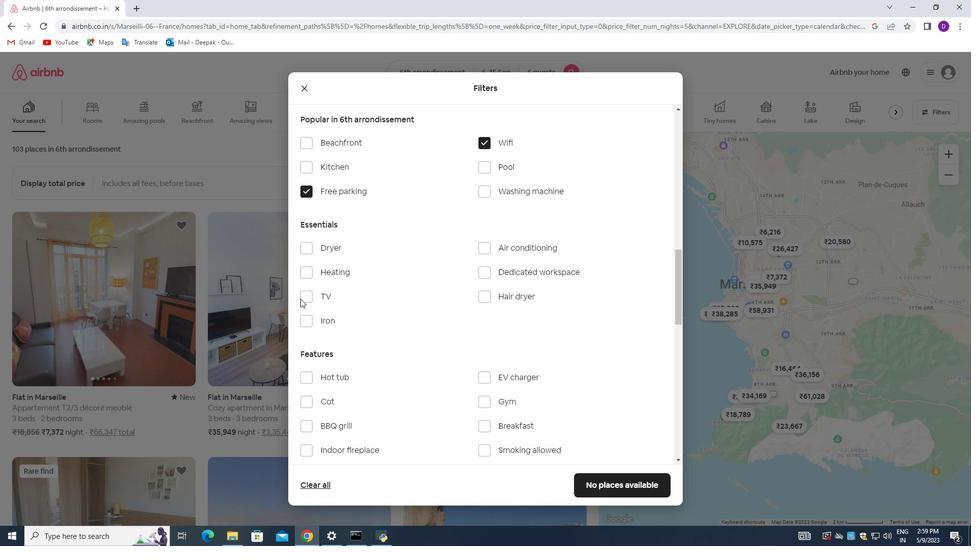 
Action: Mouse pressed left at (305, 297)
Screenshot: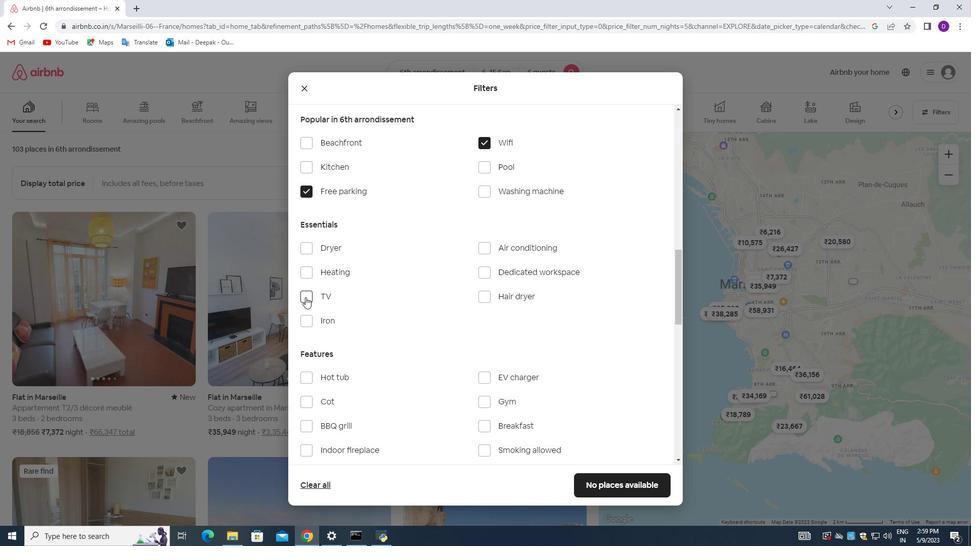 
Action: Mouse moved to (420, 305)
Screenshot: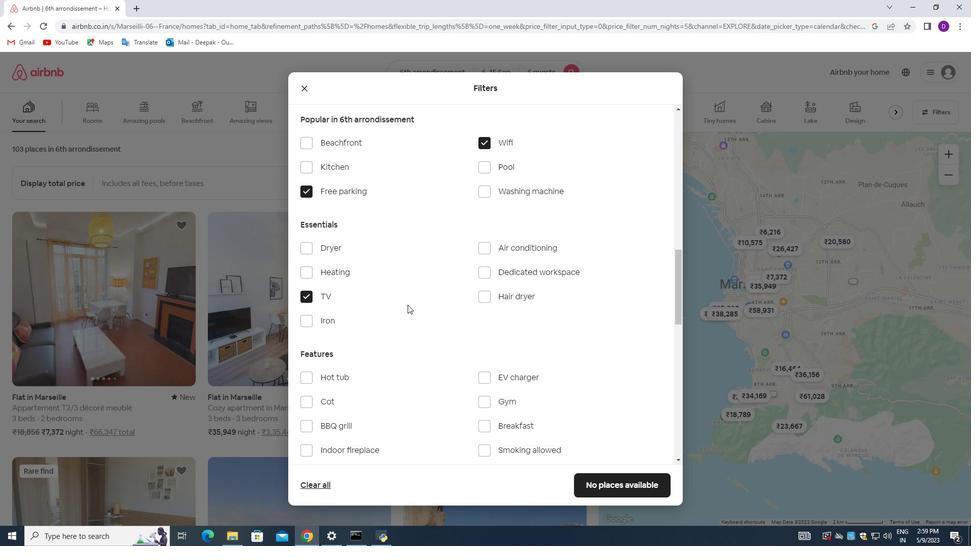 
Action: Mouse scrolled (420, 305) with delta (0, 0)
Screenshot: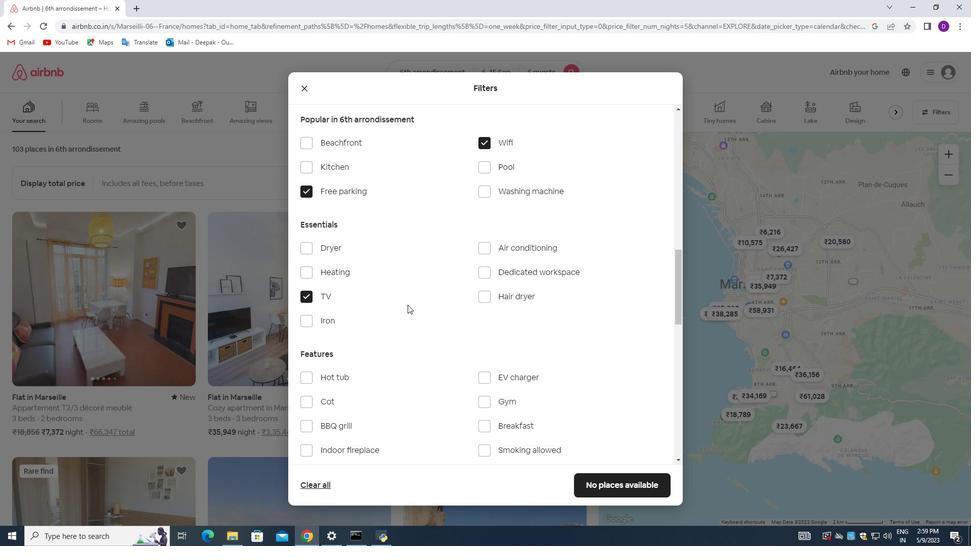 
Action: Mouse moved to (430, 306)
Screenshot: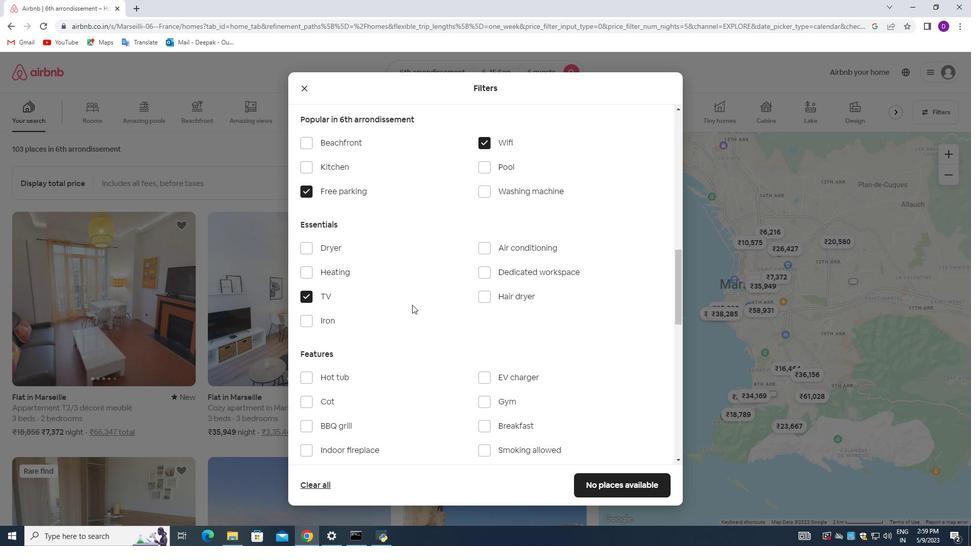 
Action: Mouse scrolled (430, 305) with delta (0, 0)
Screenshot: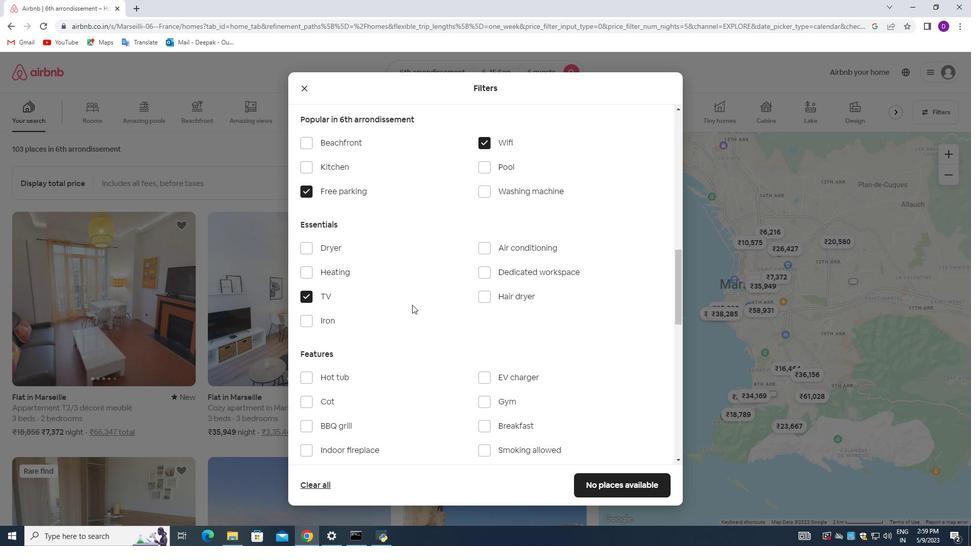 
Action: Mouse moved to (430, 306)
Screenshot: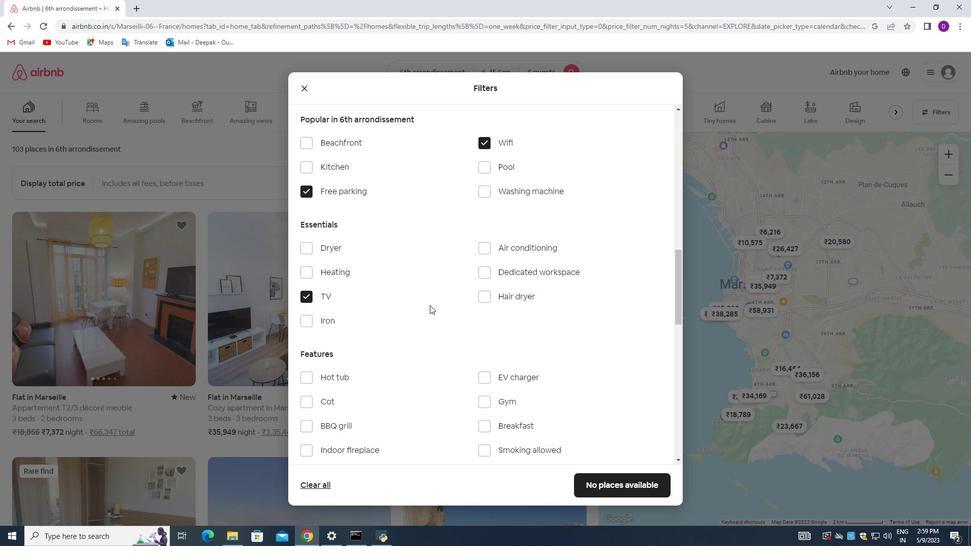 
Action: Mouse scrolled (430, 305) with delta (0, 0)
Screenshot: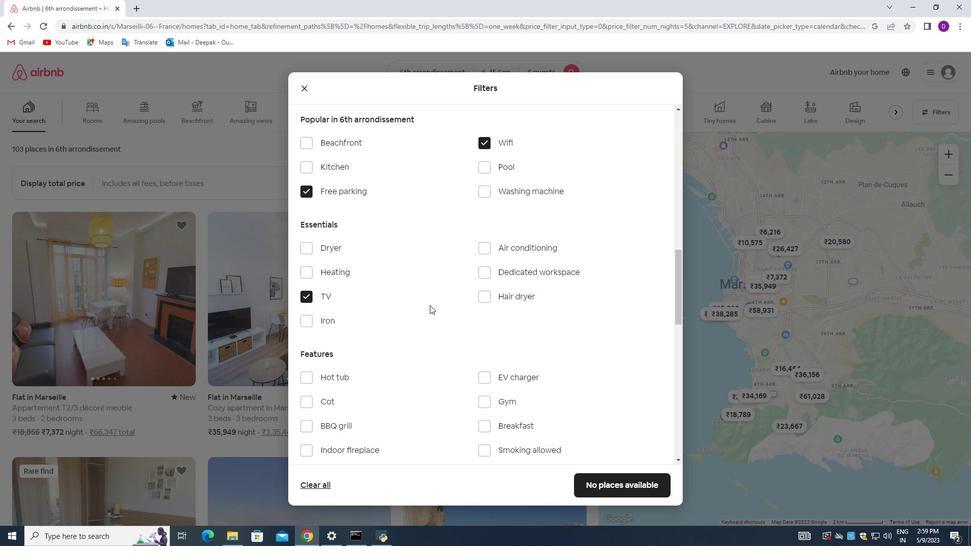 
Action: Mouse moved to (483, 276)
Screenshot: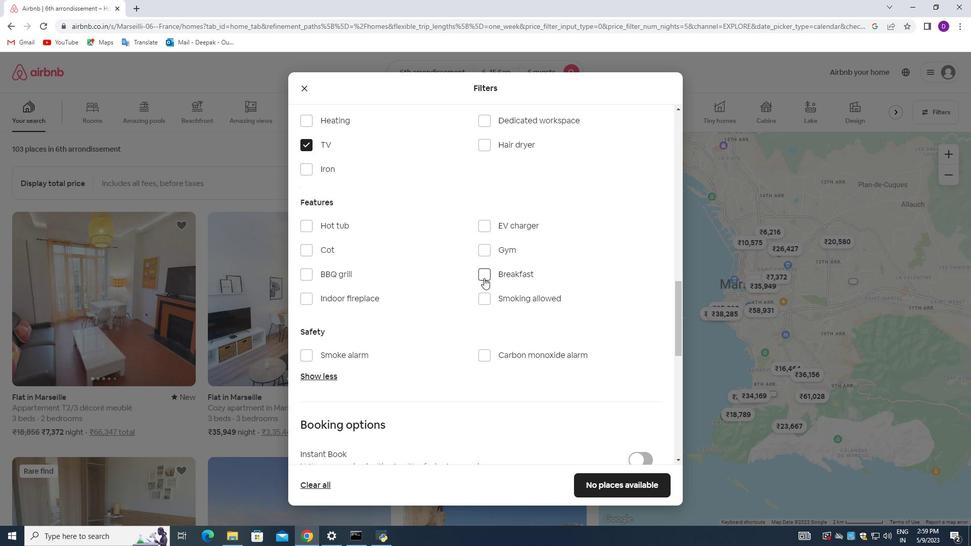 
Action: Mouse pressed left at (483, 276)
Screenshot: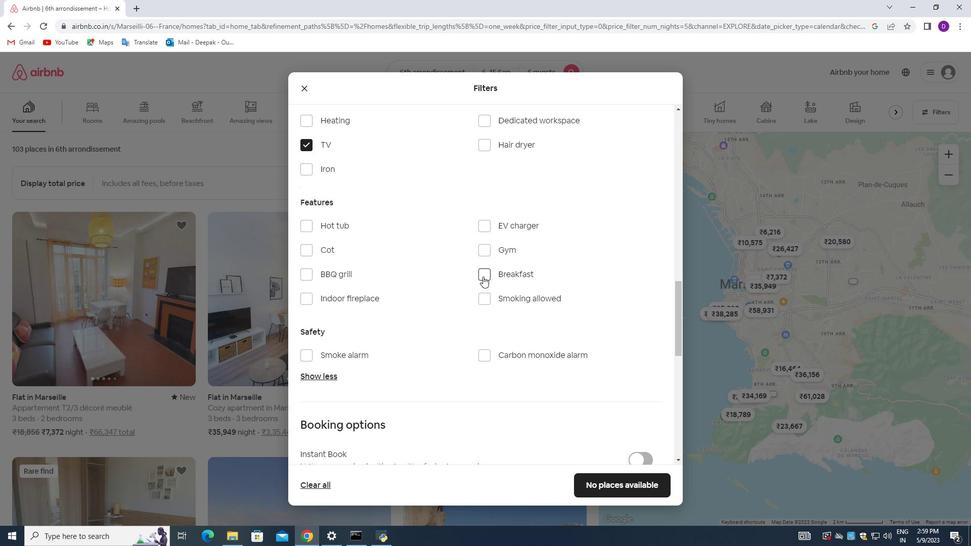 
Action: Mouse moved to (480, 244)
Screenshot: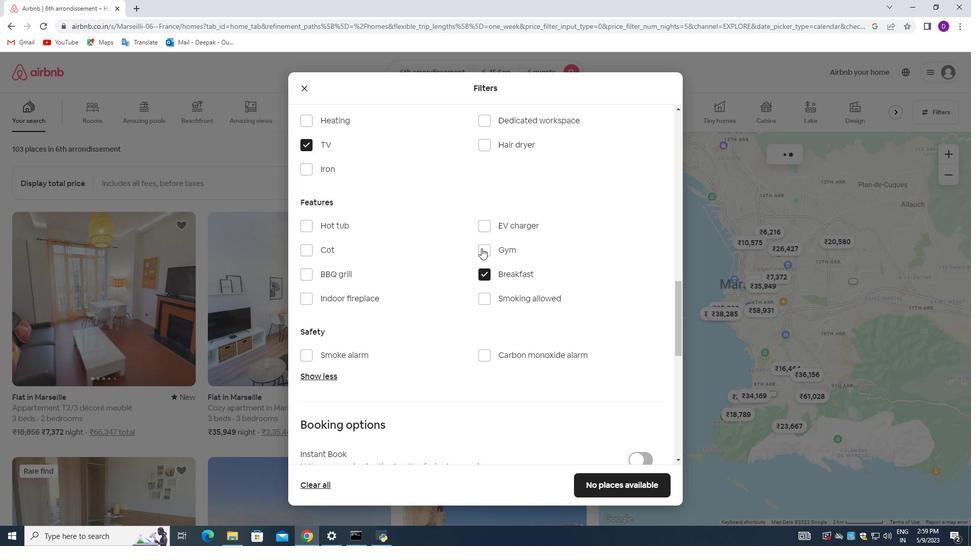 
Action: Mouse pressed left at (480, 244)
Screenshot: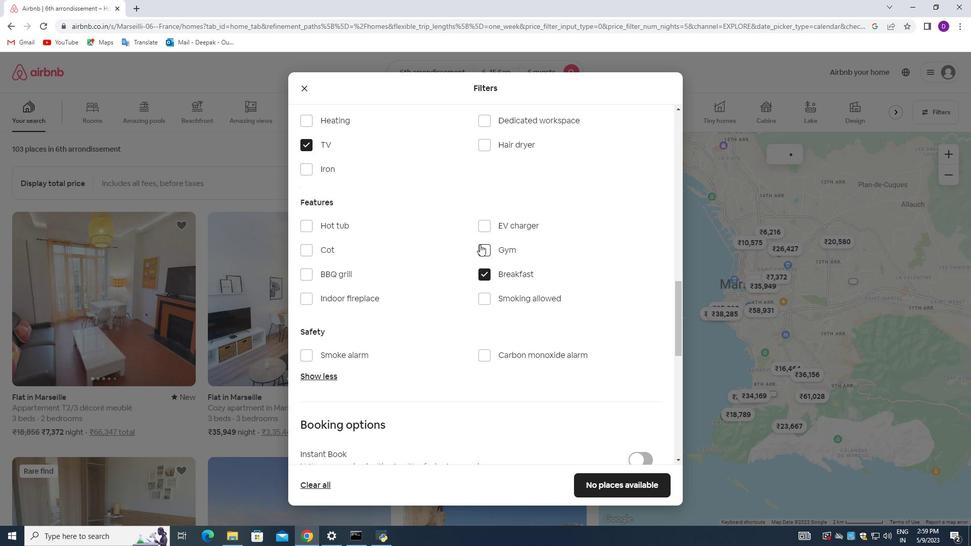 
Action: Mouse moved to (438, 325)
Screenshot: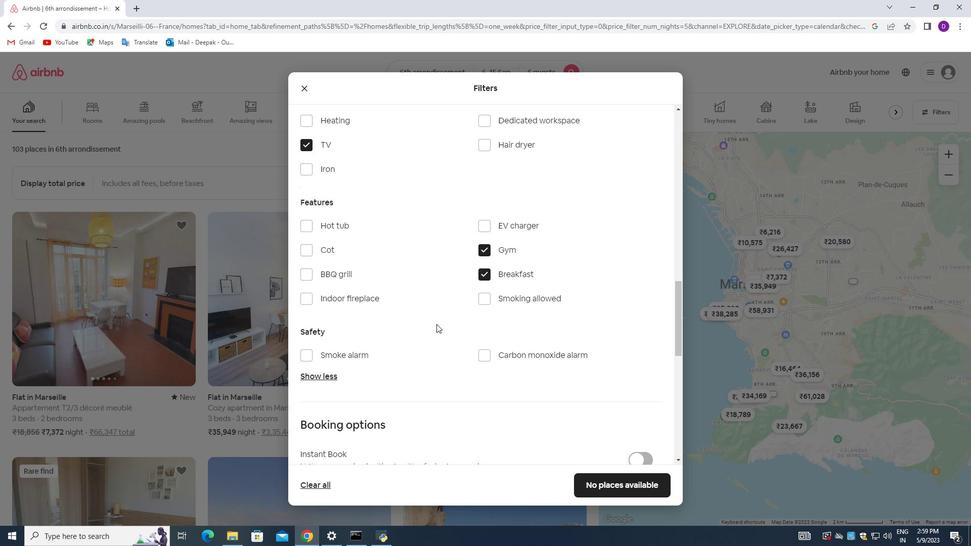 
Action: Mouse scrolled (438, 324) with delta (0, 0)
Screenshot: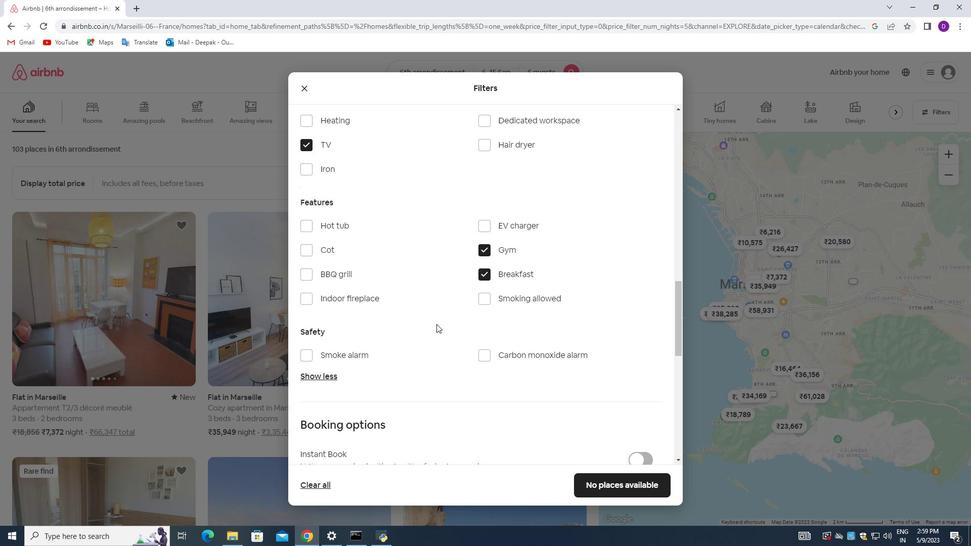 
Action: Mouse moved to (438, 325)
Screenshot: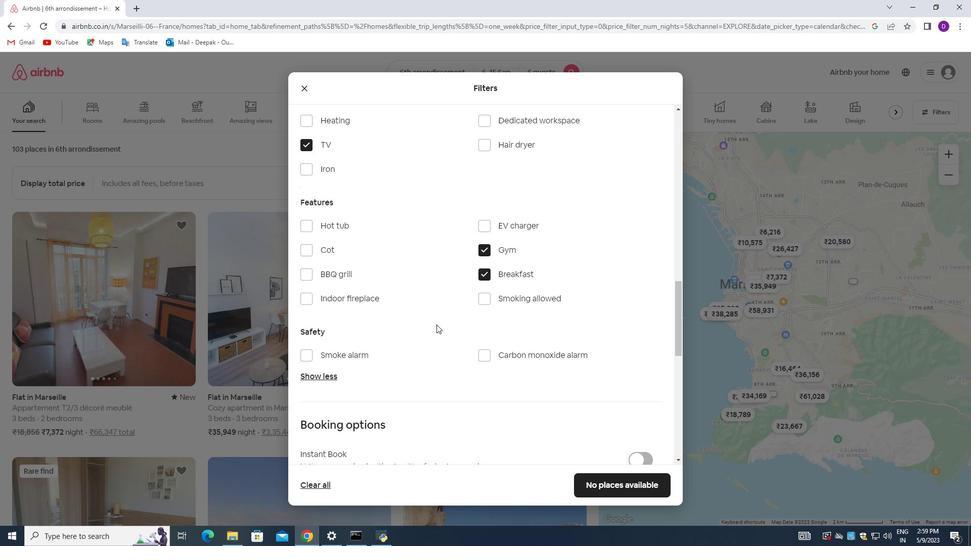 
Action: Mouse scrolled (438, 325) with delta (0, 0)
Screenshot: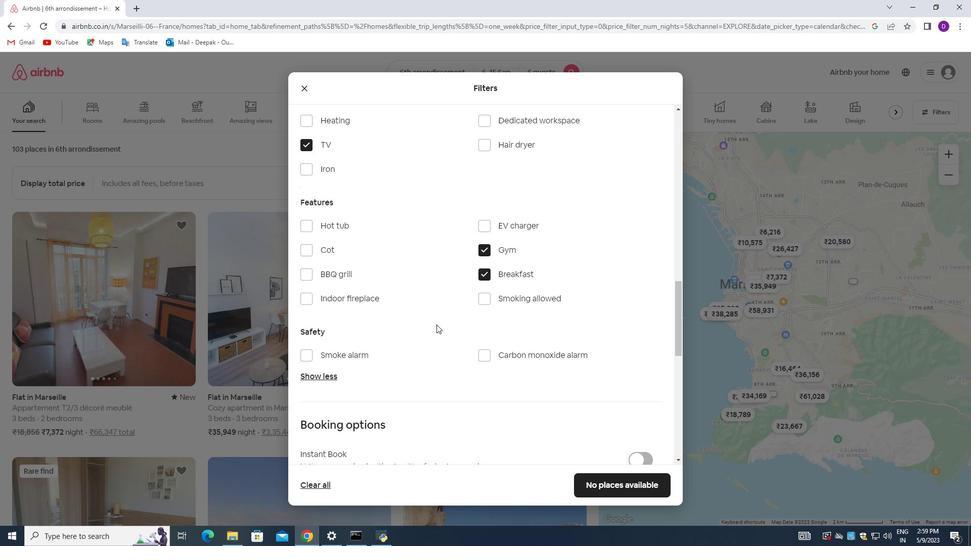 
Action: Mouse scrolled (438, 325) with delta (0, 0)
Screenshot: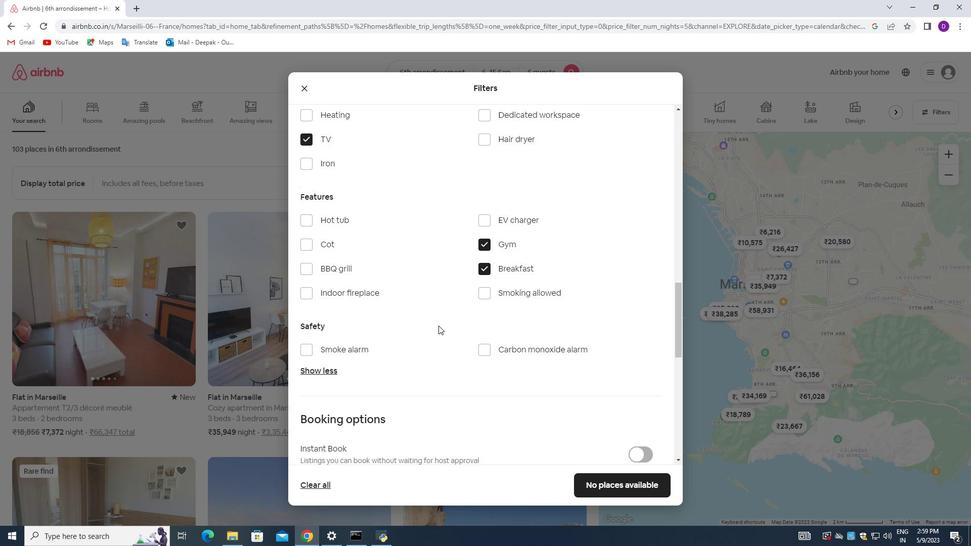 
Action: Mouse moved to (438, 327)
Screenshot: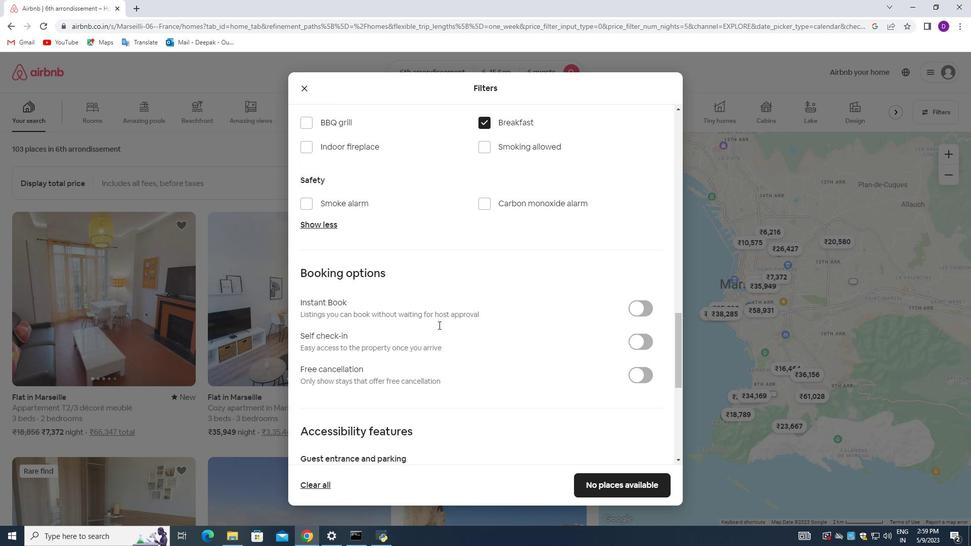 
Action: Mouse scrolled (438, 327) with delta (0, 0)
Screenshot: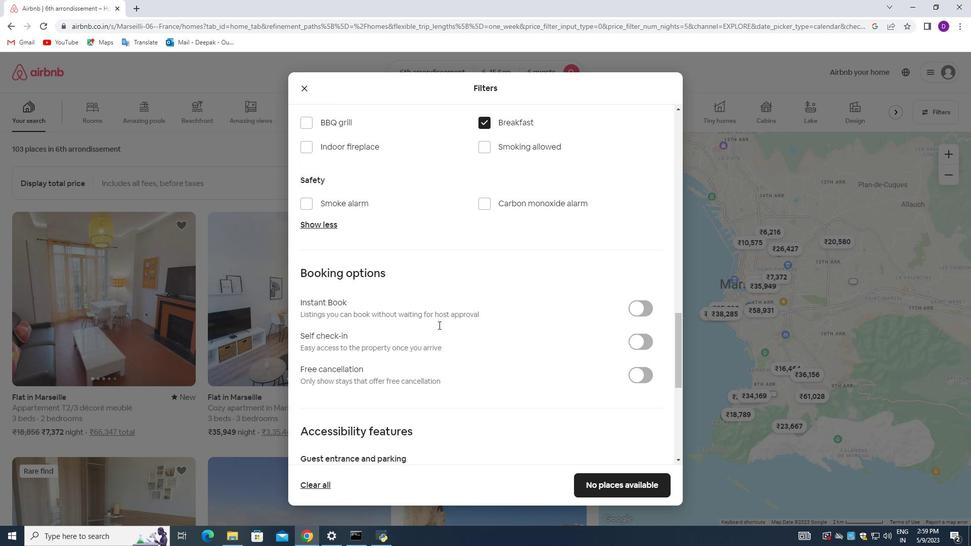 
Action: Mouse moved to (640, 293)
Screenshot: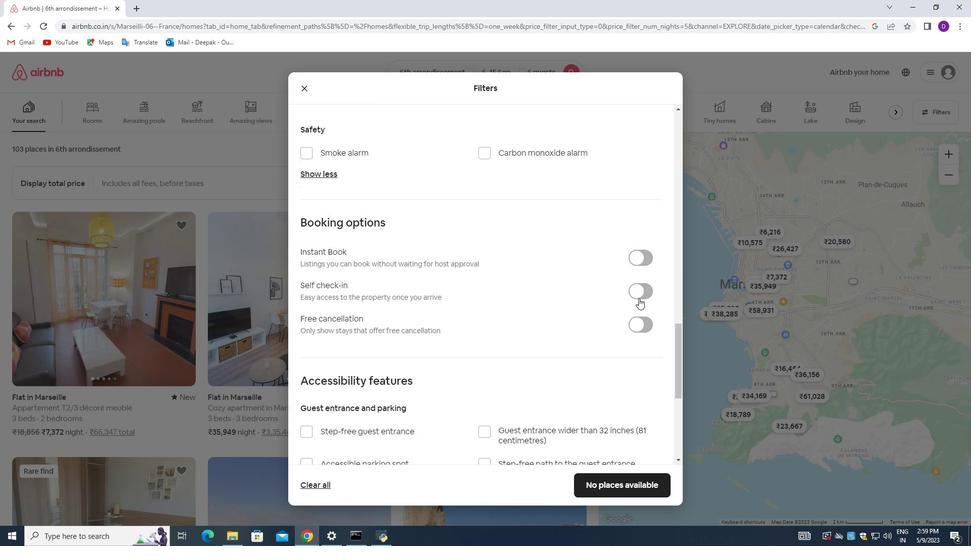 
Action: Mouse pressed left at (640, 293)
Screenshot: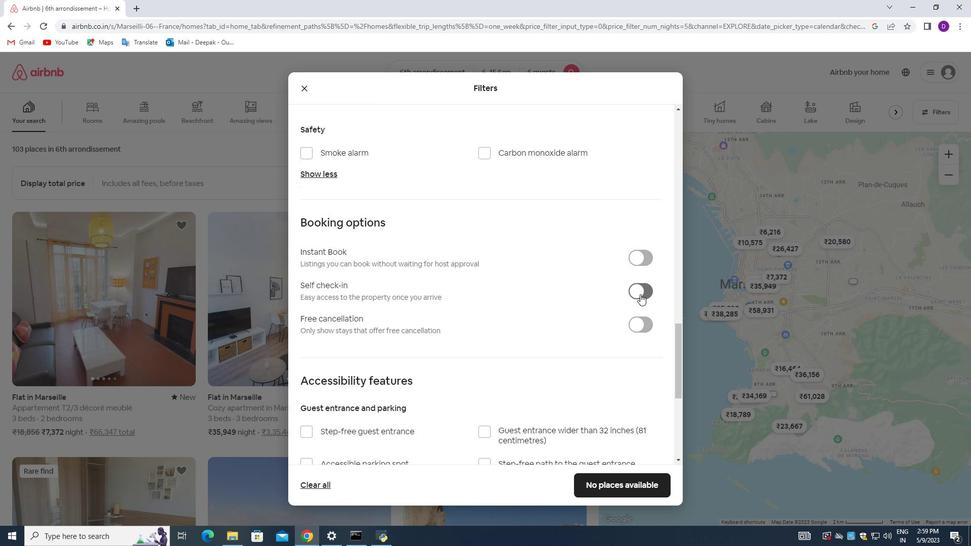 
Action: Mouse moved to (480, 309)
Screenshot: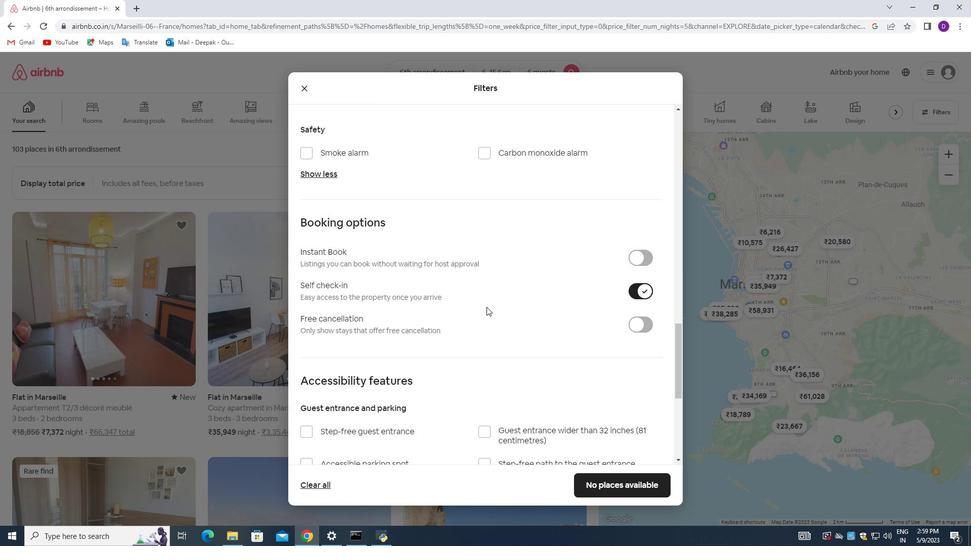 
Action: Mouse scrolled (480, 309) with delta (0, 0)
Screenshot: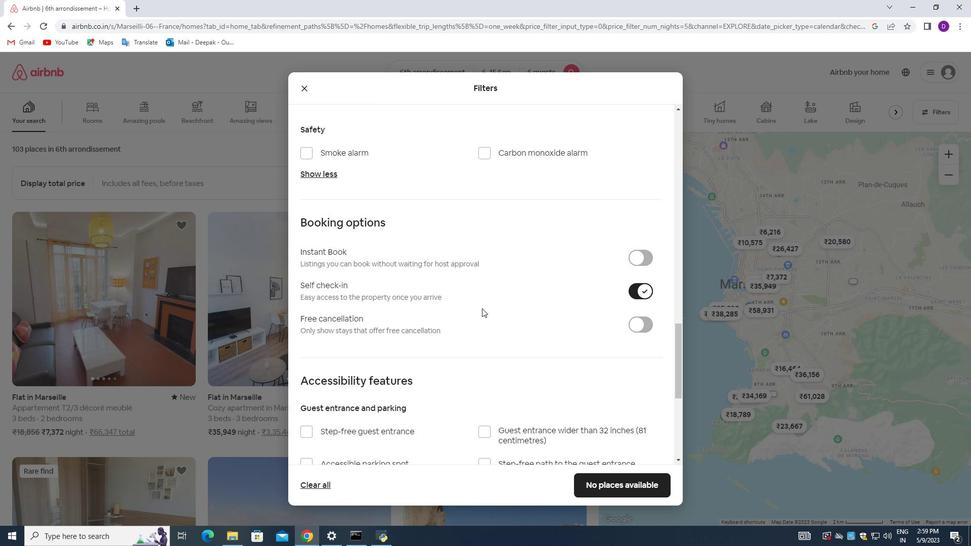 
Action: Mouse moved to (480, 309)
Screenshot: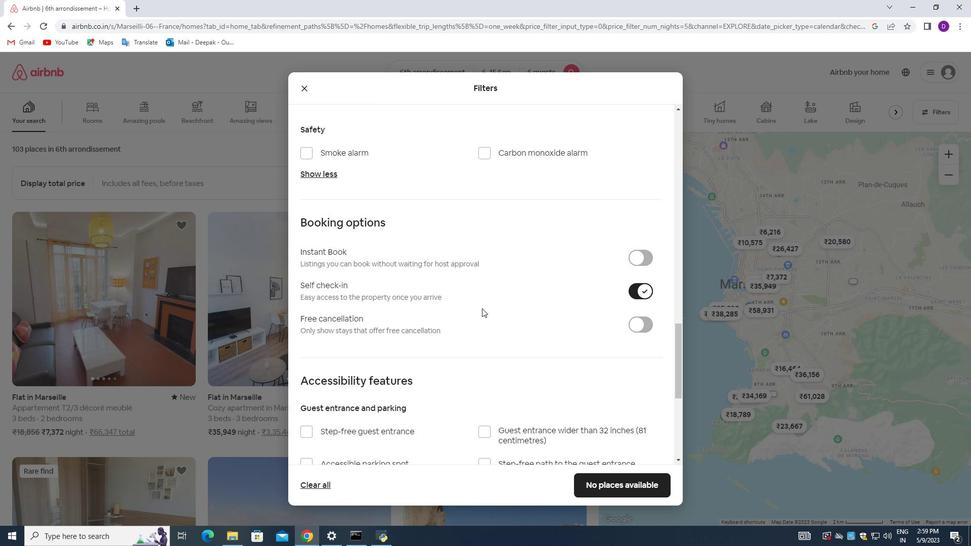 
Action: Mouse scrolled (480, 309) with delta (0, 0)
Screenshot: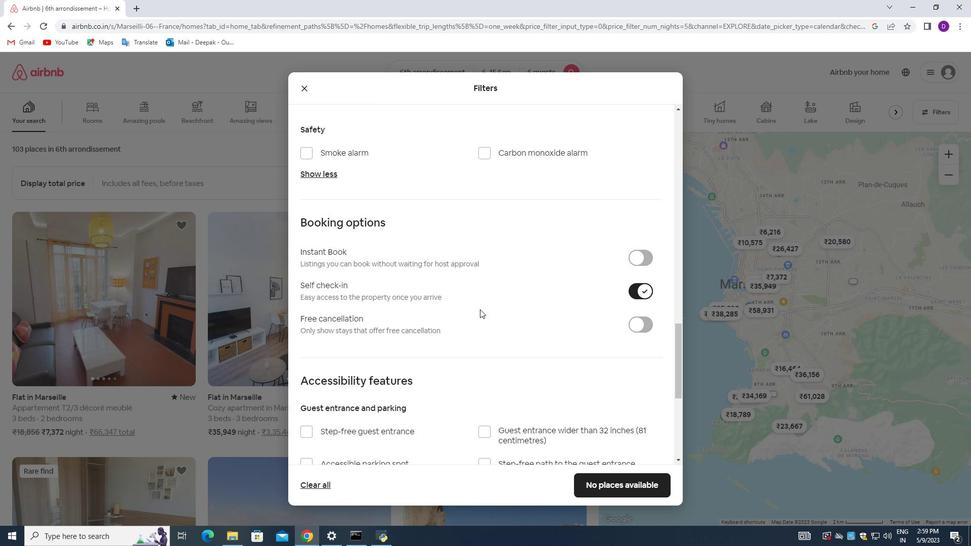 
Action: Mouse moved to (478, 311)
Screenshot: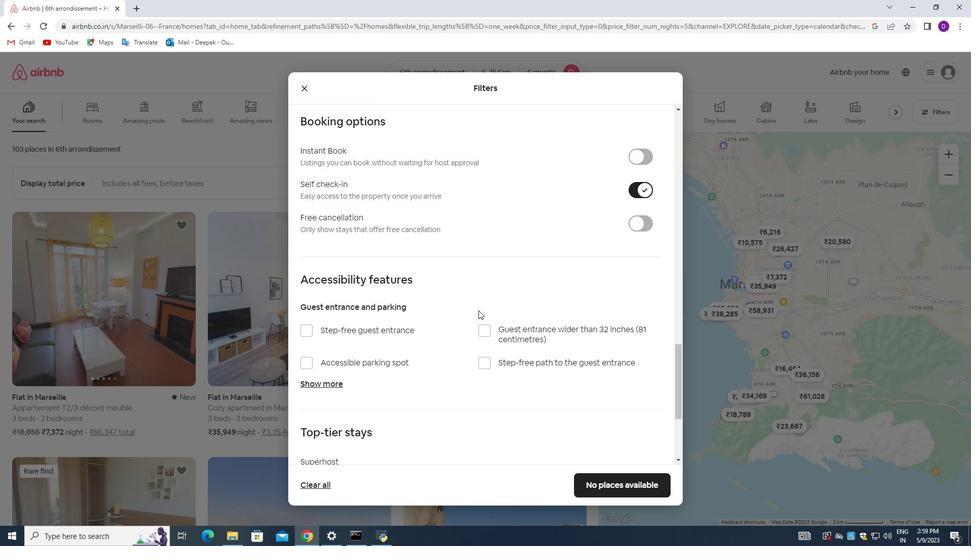 
Action: Mouse scrolled (478, 311) with delta (0, 0)
Screenshot: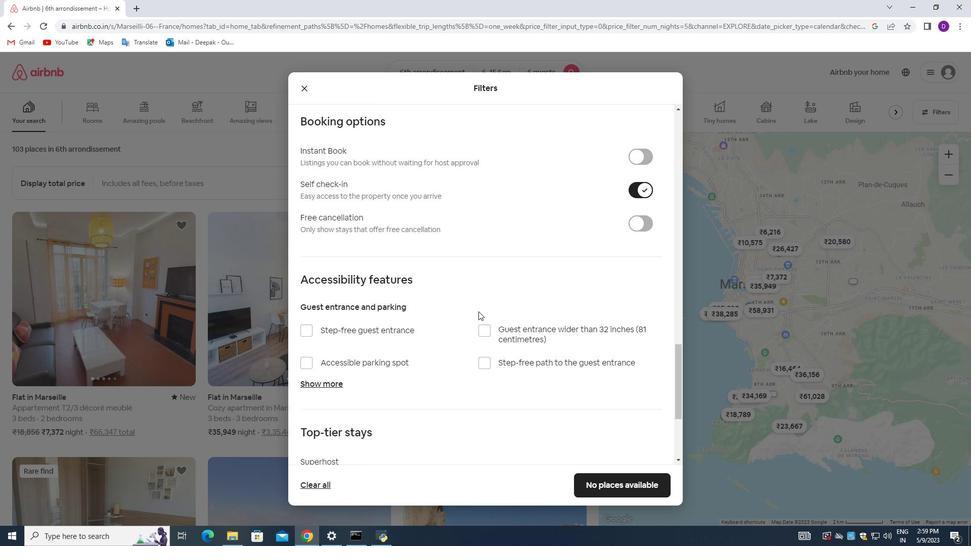 
Action: Mouse moved to (487, 314)
Screenshot: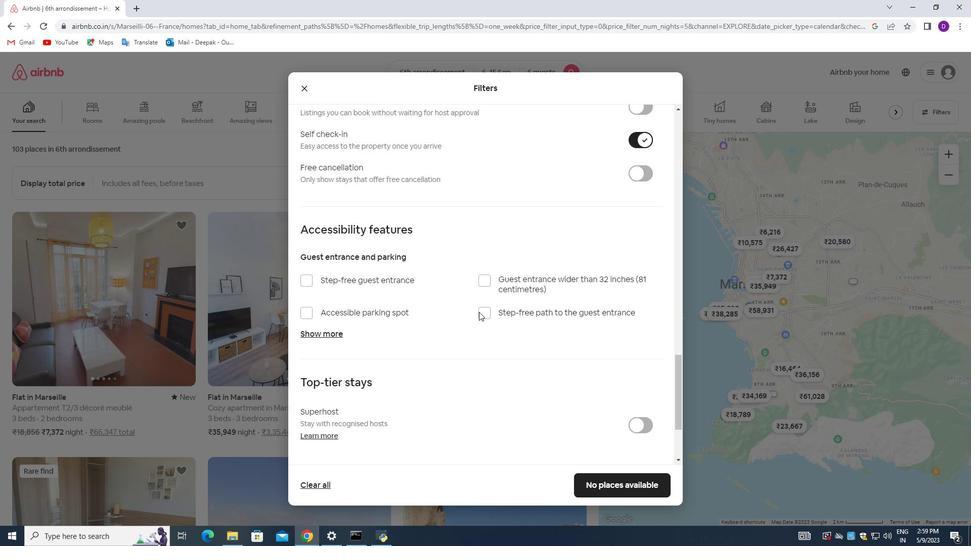 
Action: Mouse scrolled (487, 313) with delta (0, 0)
Screenshot: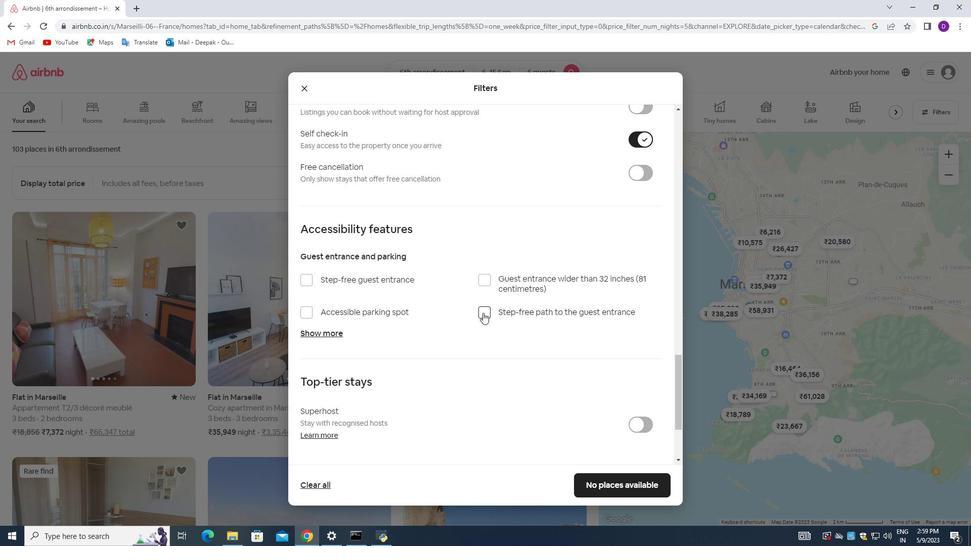 
Action: Mouse scrolled (487, 313) with delta (0, 0)
Screenshot: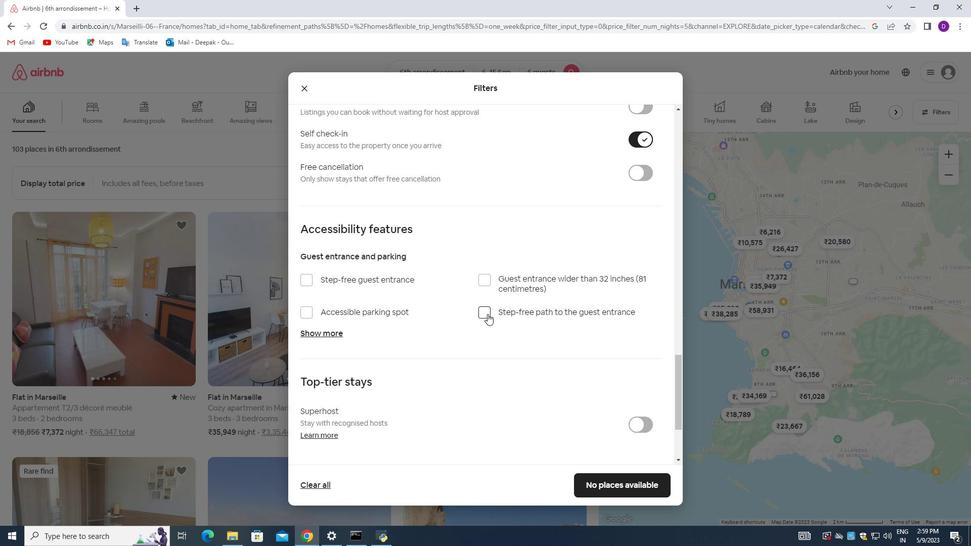 
Action: Mouse moved to (459, 349)
Screenshot: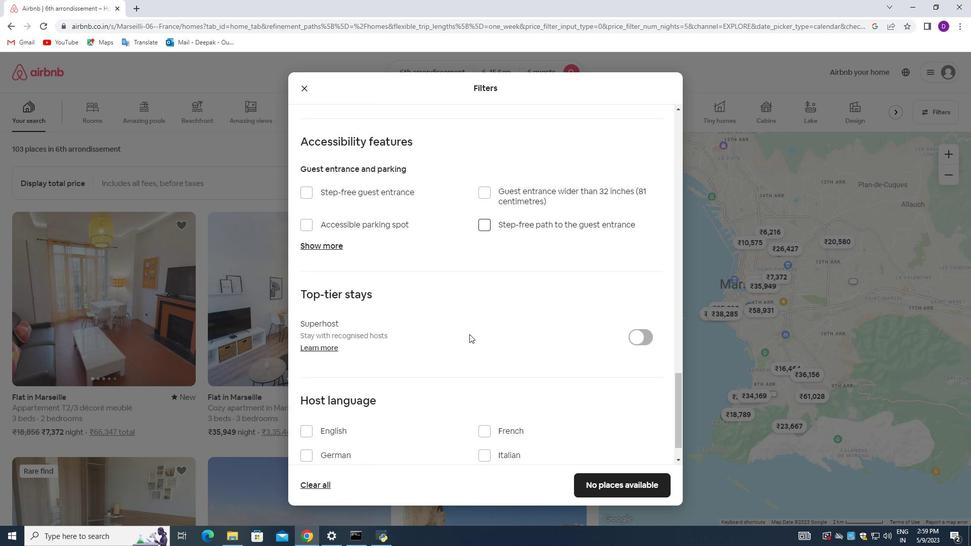 
Action: Mouse scrolled (459, 349) with delta (0, 0)
Screenshot: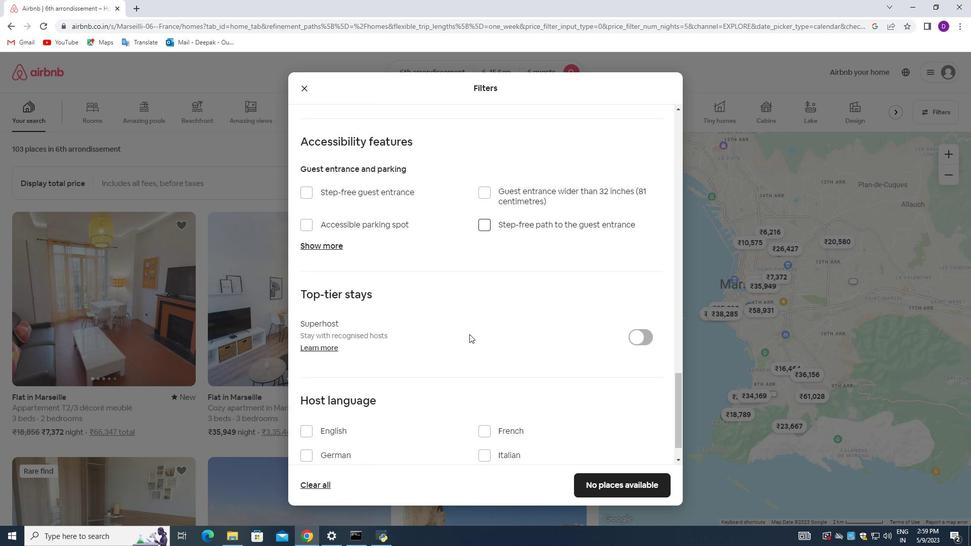 
Action: Mouse moved to (457, 351)
Screenshot: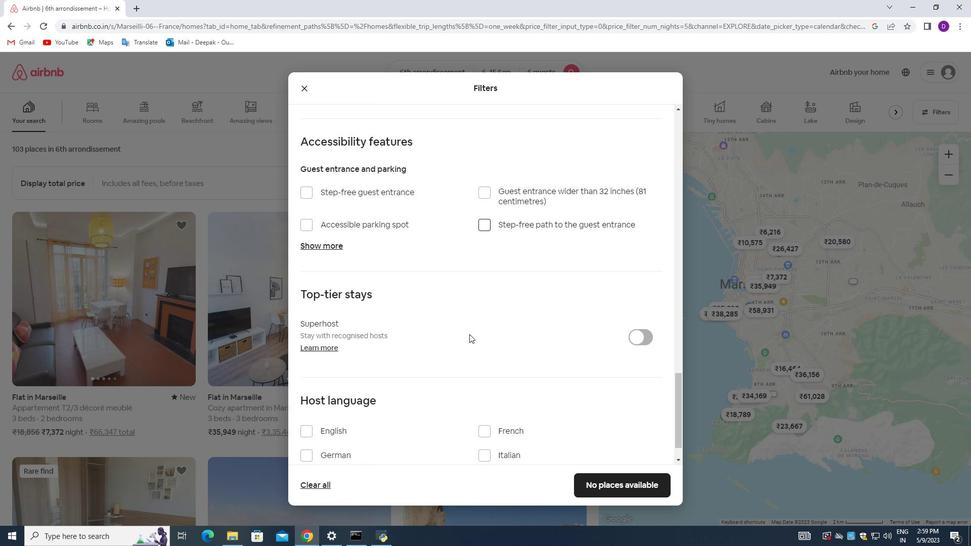 
Action: Mouse scrolled (457, 350) with delta (0, 0)
Screenshot: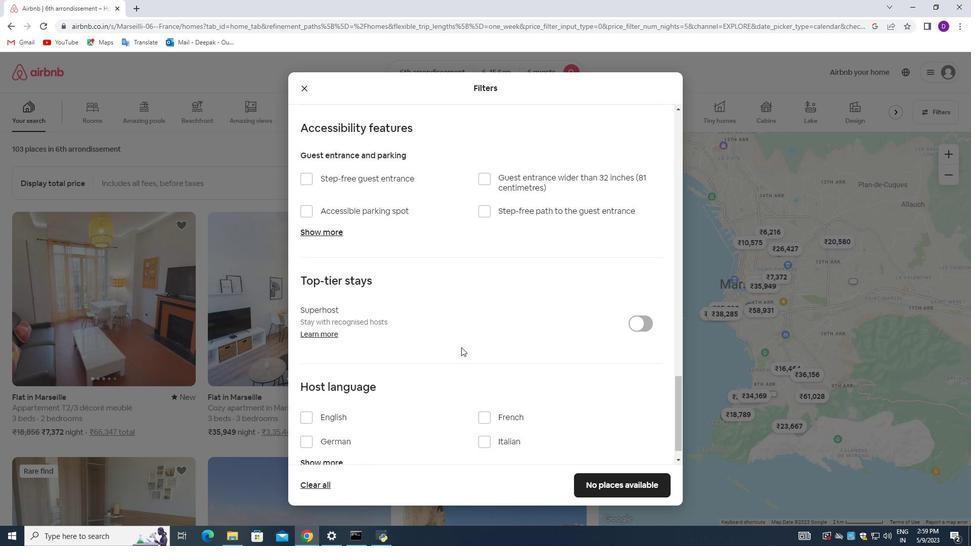 
Action: Mouse moved to (447, 359)
Screenshot: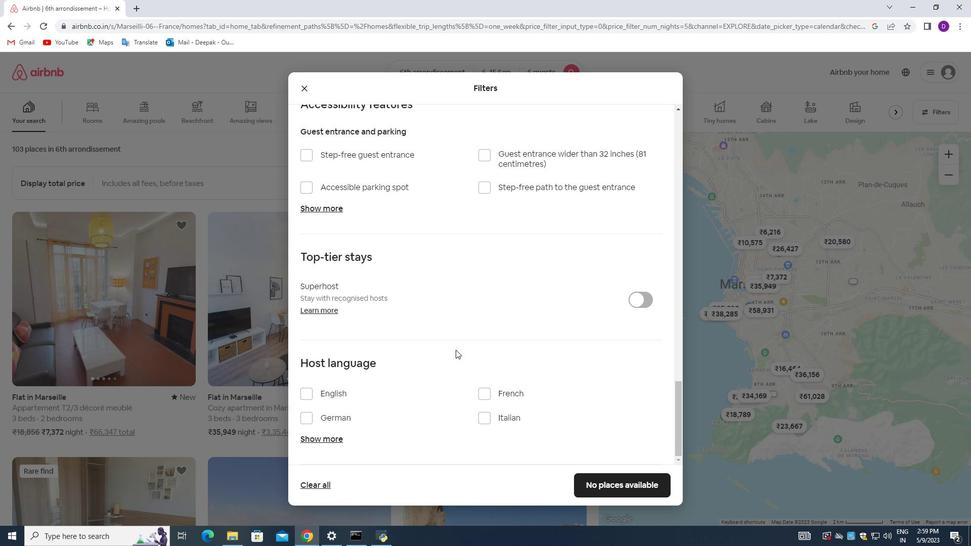 
Action: Mouse scrolled (447, 358) with delta (0, 0)
Screenshot: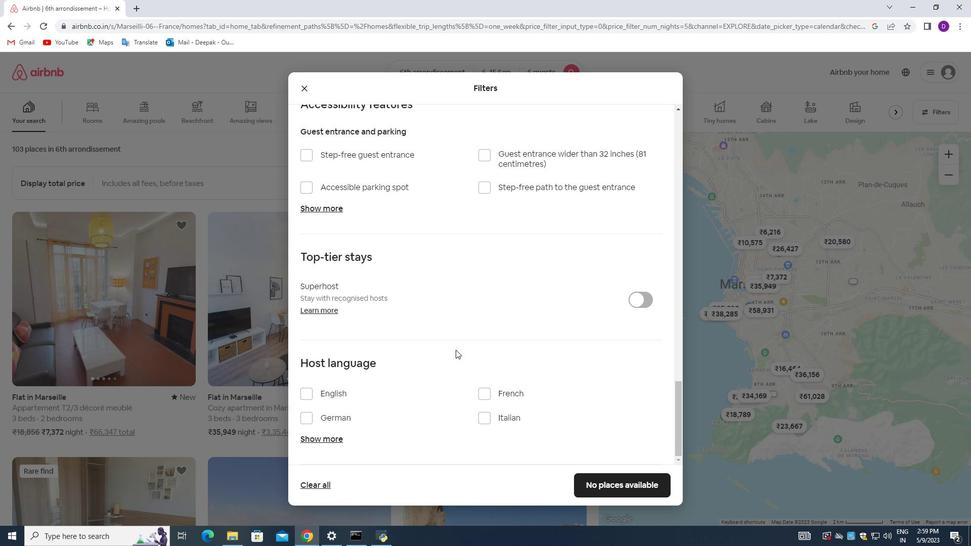 
Action: Mouse moved to (437, 369)
Screenshot: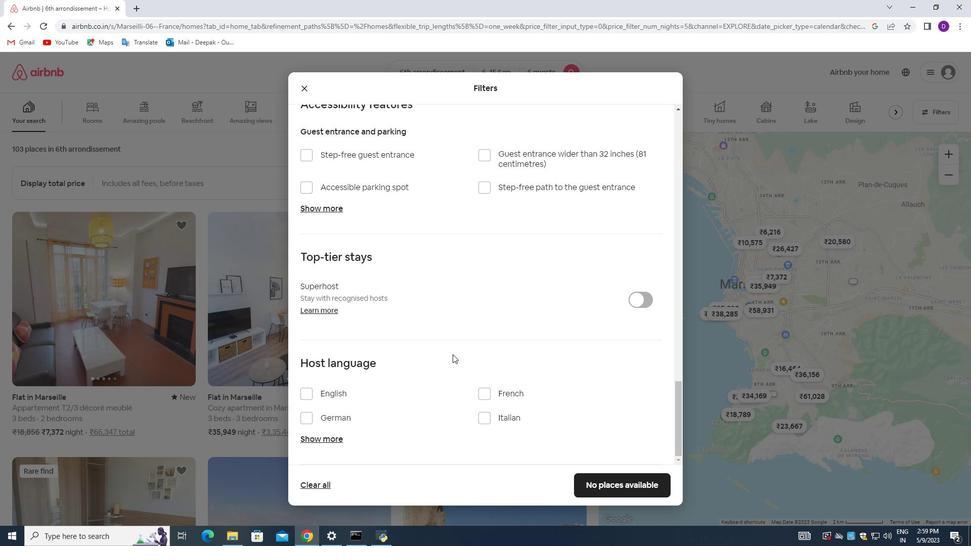 
Action: Mouse scrolled (437, 368) with delta (0, 0)
Screenshot: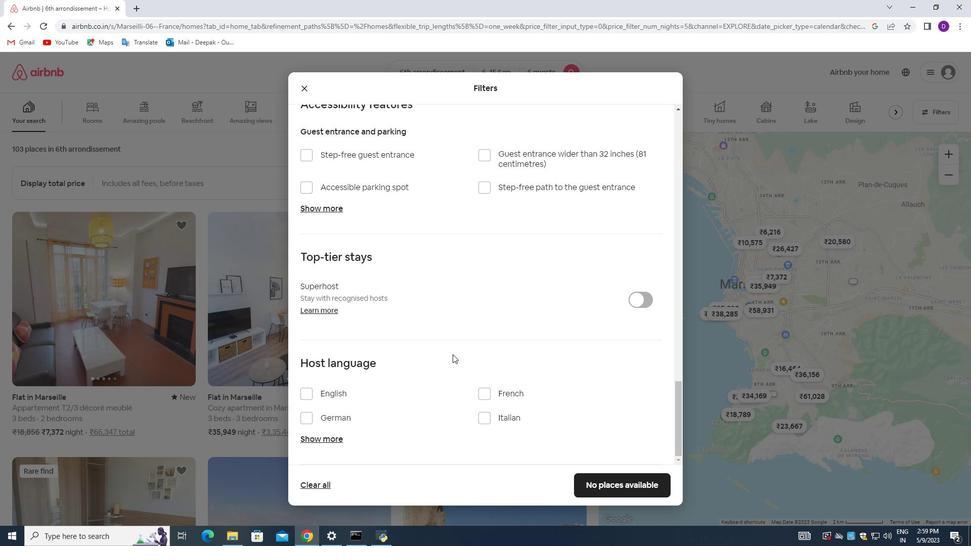 
Action: Mouse moved to (305, 395)
Screenshot: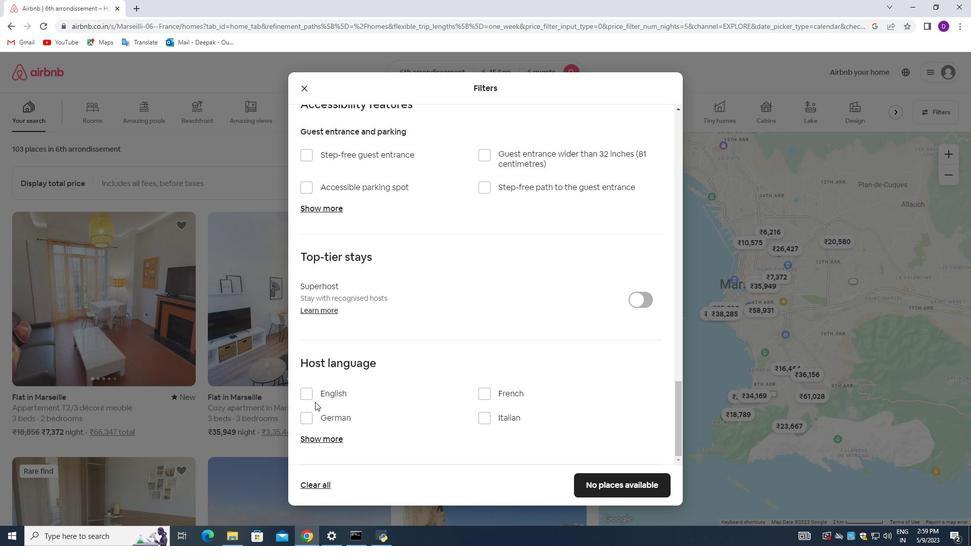 
Action: Mouse pressed left at (305, 395)
Screenshot: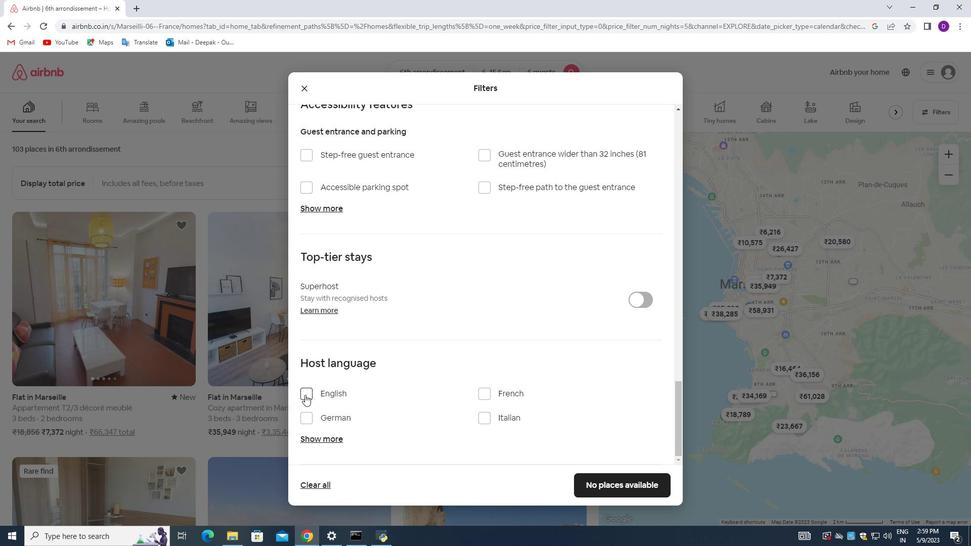
Action: Mouse moved to (577, 435)
Screenshot: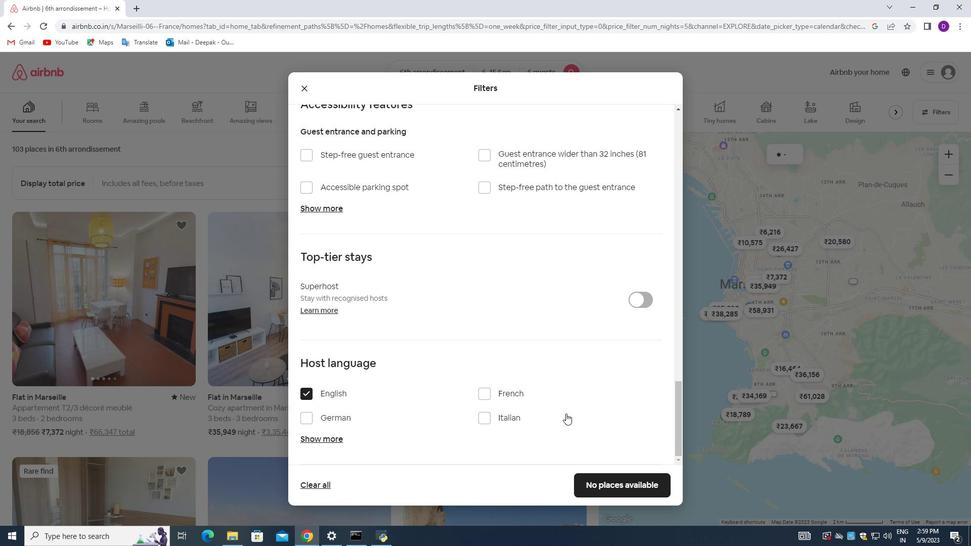 
Action: Mouse scrolled (577, 435) with delta (0, 0)
Screenshot: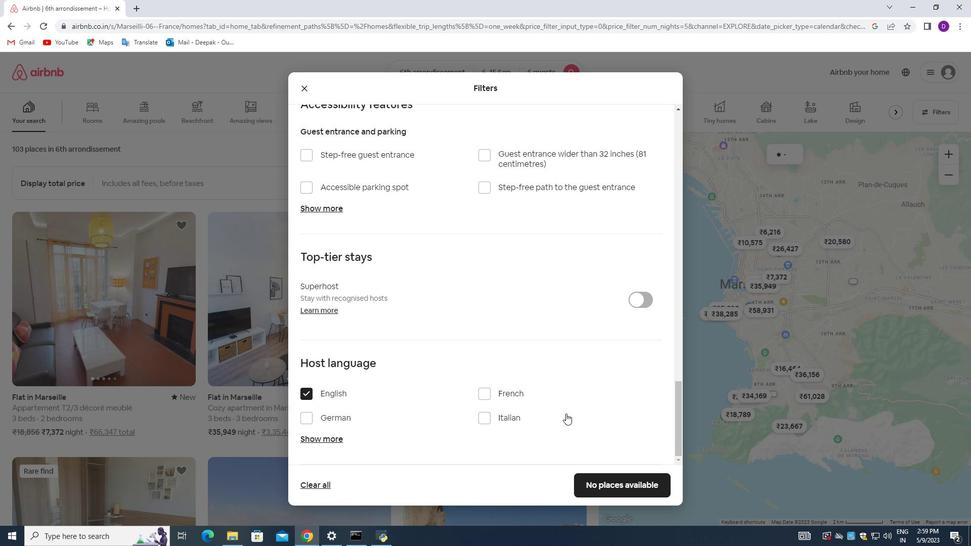 
Action: Mouse moved to (578, 439)
Screenshot: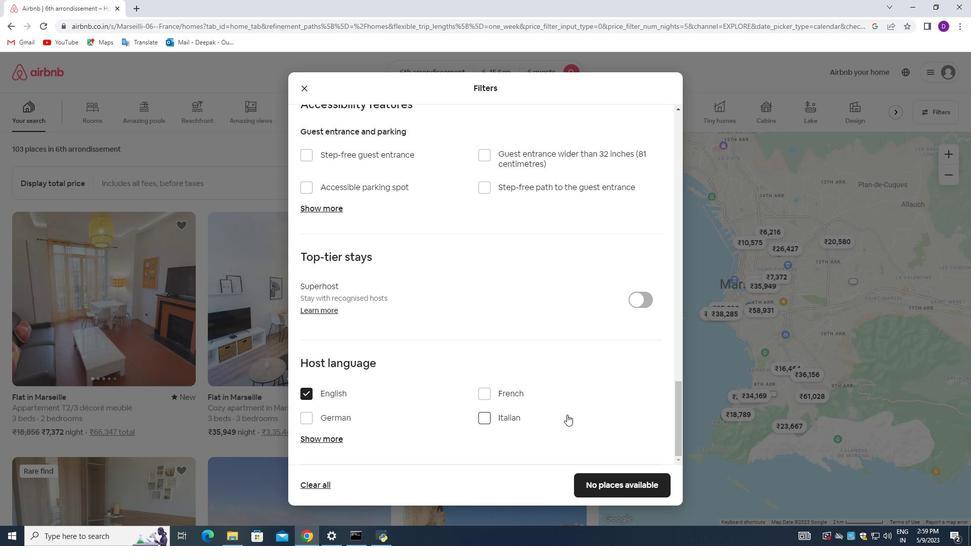 
Action: Mouse scrolled (578, 438) with delta (0, 0)
Screenshot: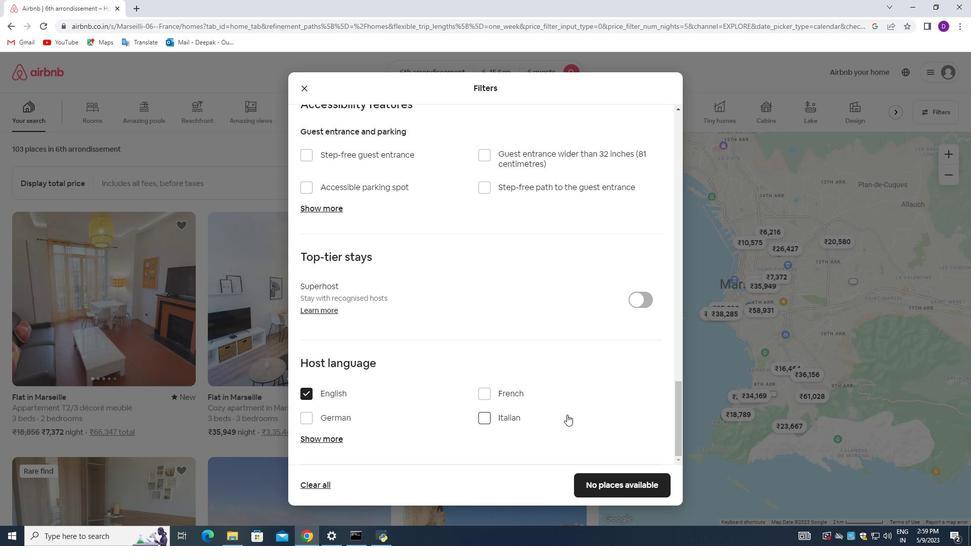 
Action: Mouse moved to (583, 478)
Screenshot: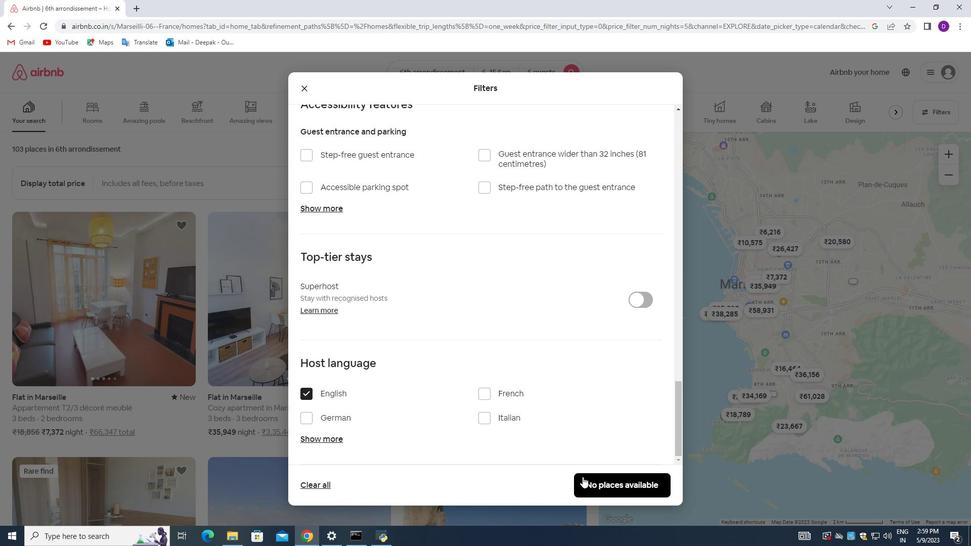 
Action: Mouse pressed left at (583, 478)
Screenshot: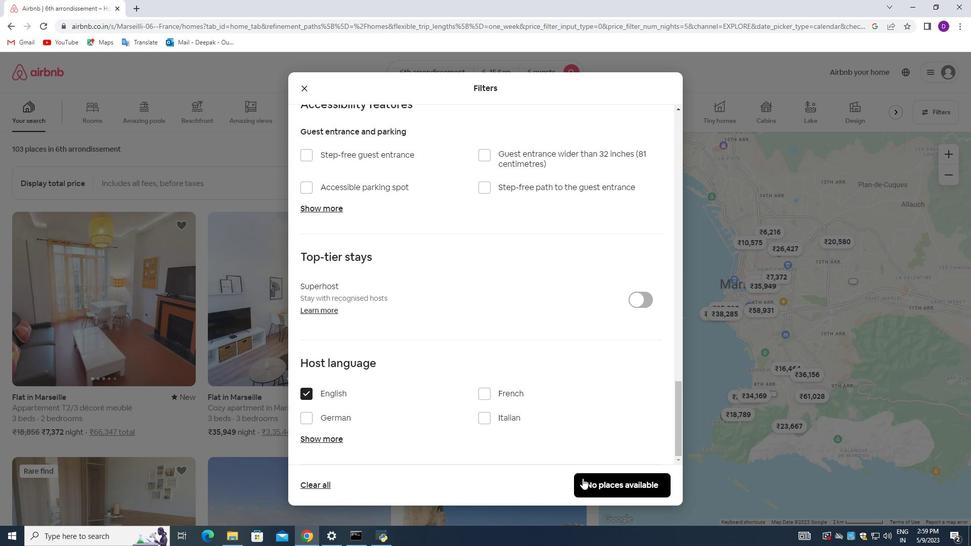 
Action: Mouse moved to (568, 387)
Screenshot: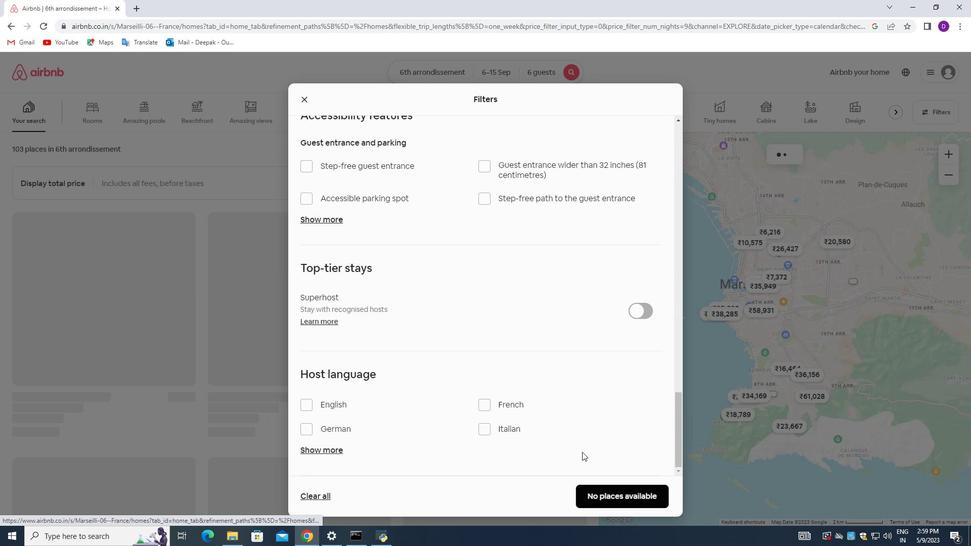 
